 Task: nan
Action: Mouse moved to (405, 519)
Screenshot: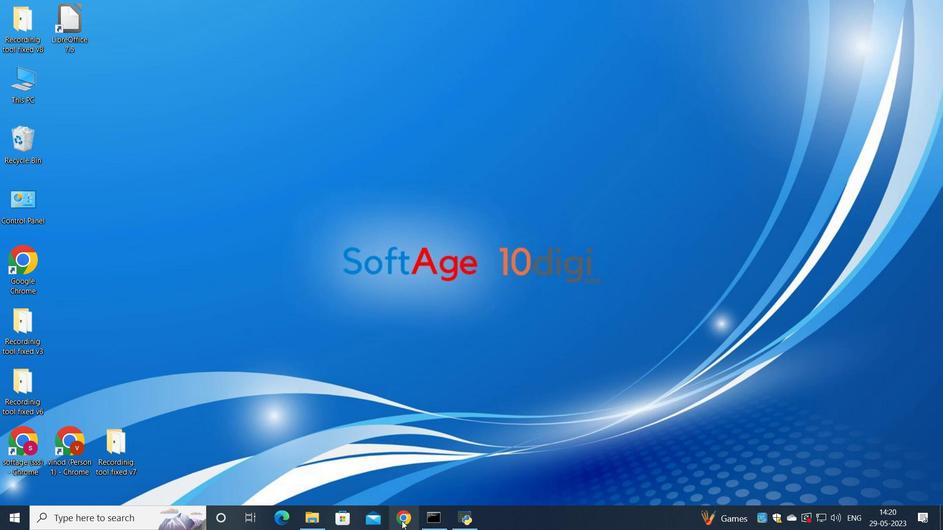 
Action: Mouse pressed left at (405, 519)
Screenshot: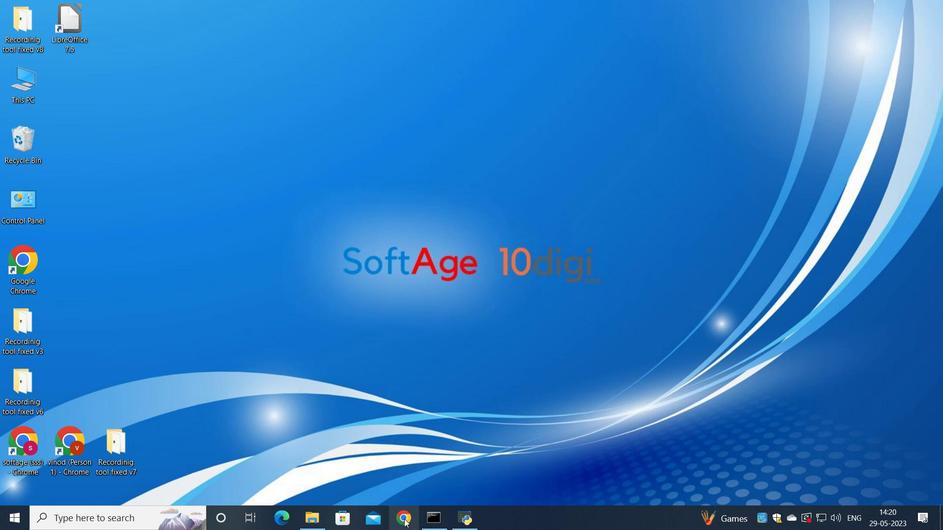 
Action: Mouse moved to (398, 321)
Screenshot: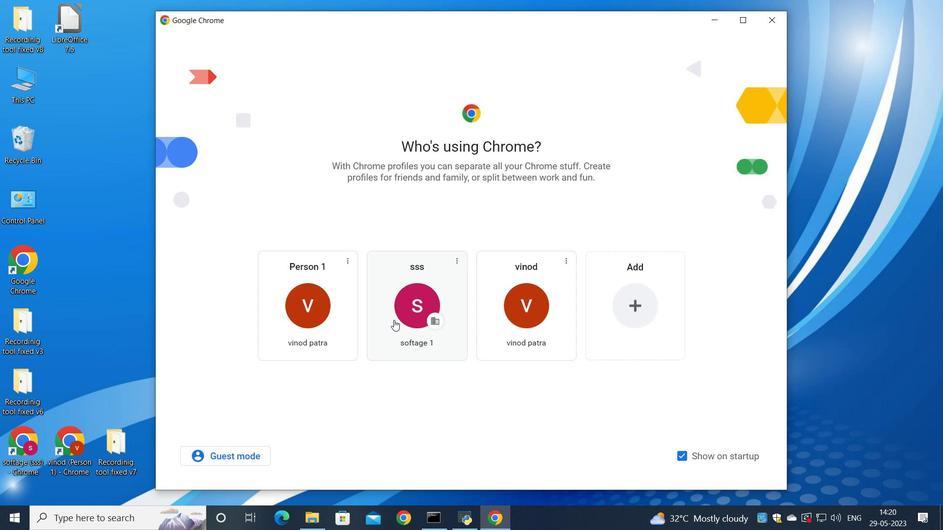 
Action: Mouse pressed left at (398, 321)
Screenshot: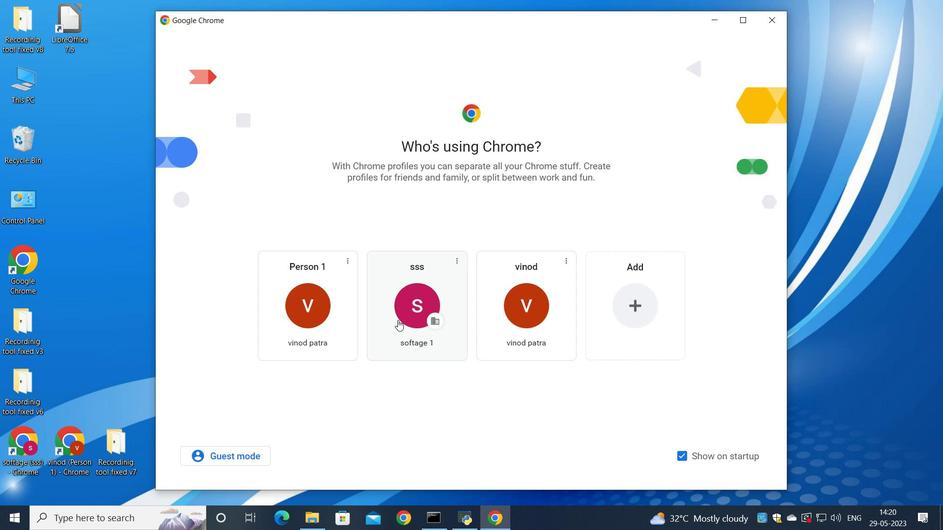 
Action: Mouse moved to (826, 66)
Screenshot: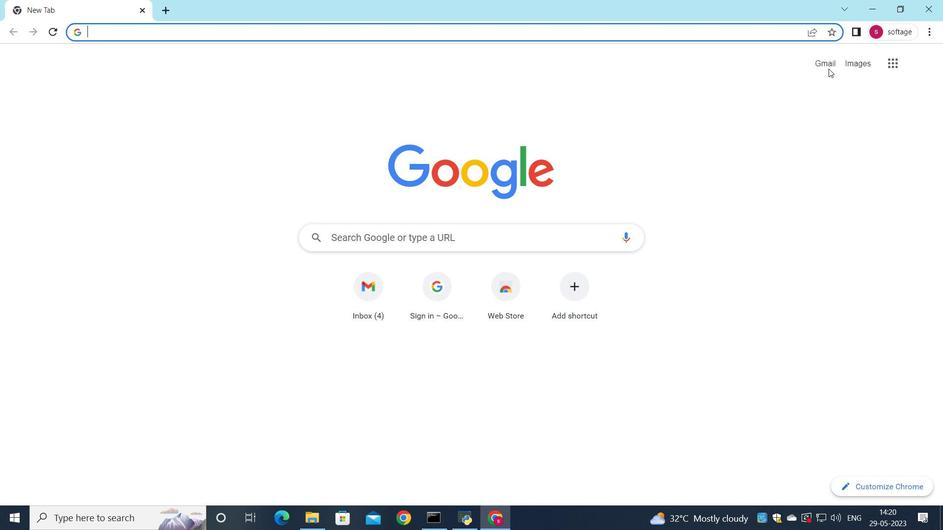 
Action: Mouse pressed left at (826, 66)
Screenshot: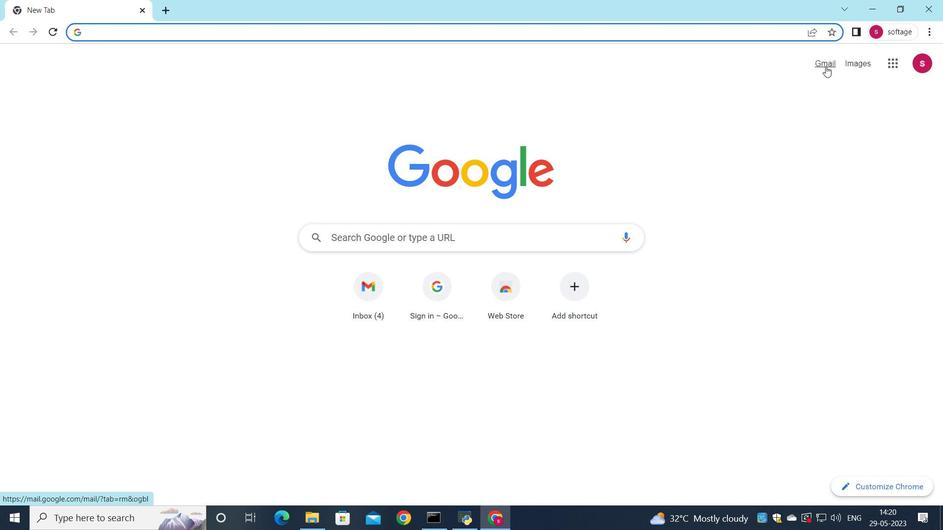 
Action: Mouse moved to (807, 84)
Screenshot: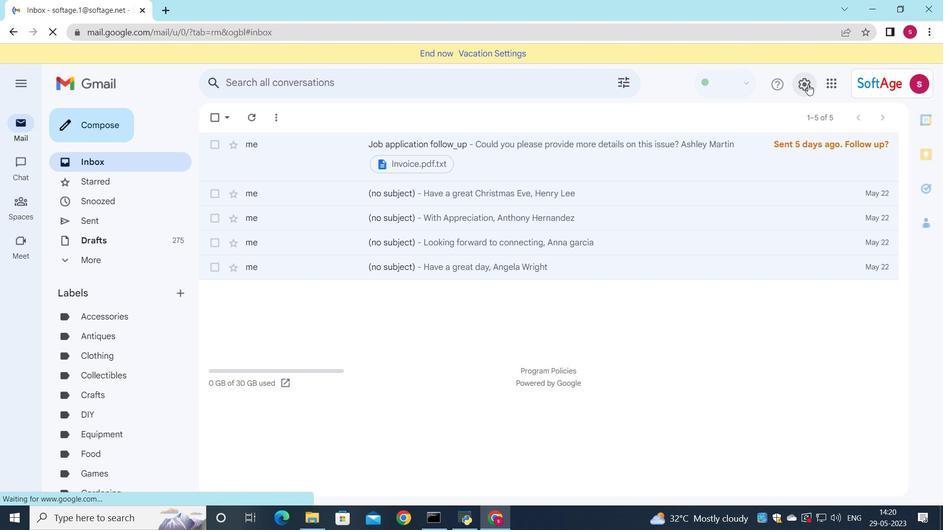 
Action: Mouse pressed left at (807, 84)
Screenshot: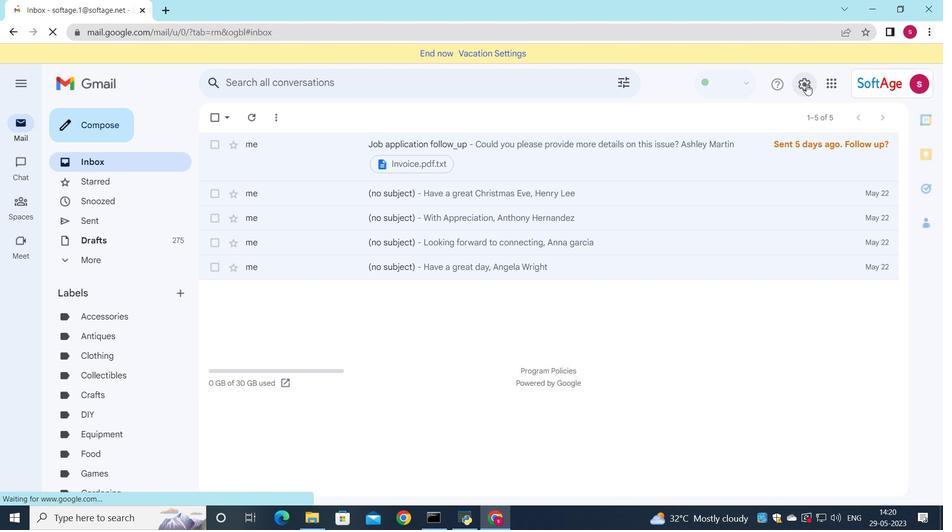 
Action: Mouse moved to (816, 144)
Screenshot: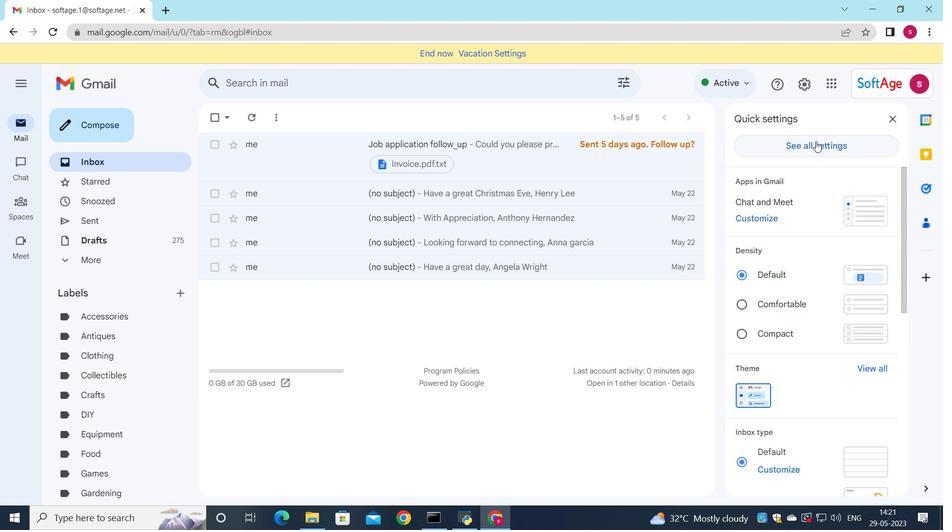 
Action: Mouse pressed left at (816, 144)
Screenshot: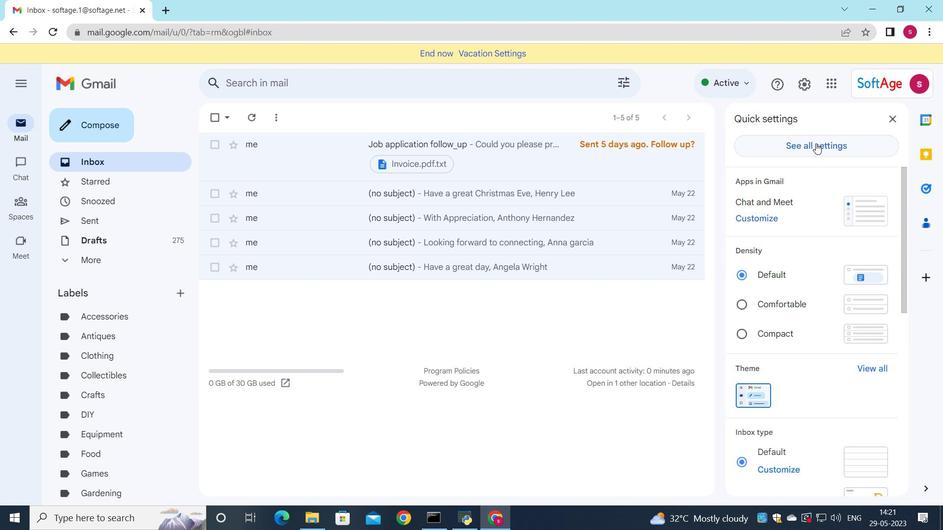 
Action: Mouse moved to (534, 228)
Screenshot: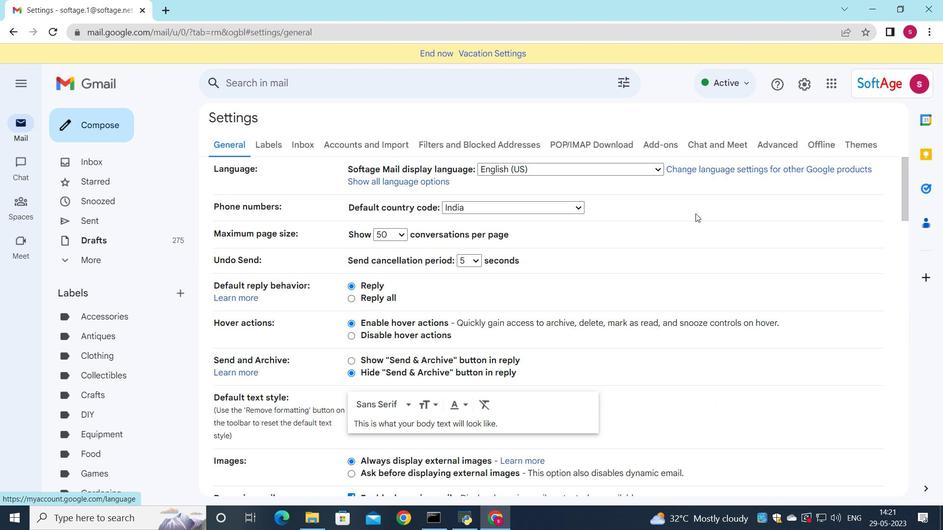 
Action: Mouse scrolled (534, 228) with delta (0, 0)
Screenshot: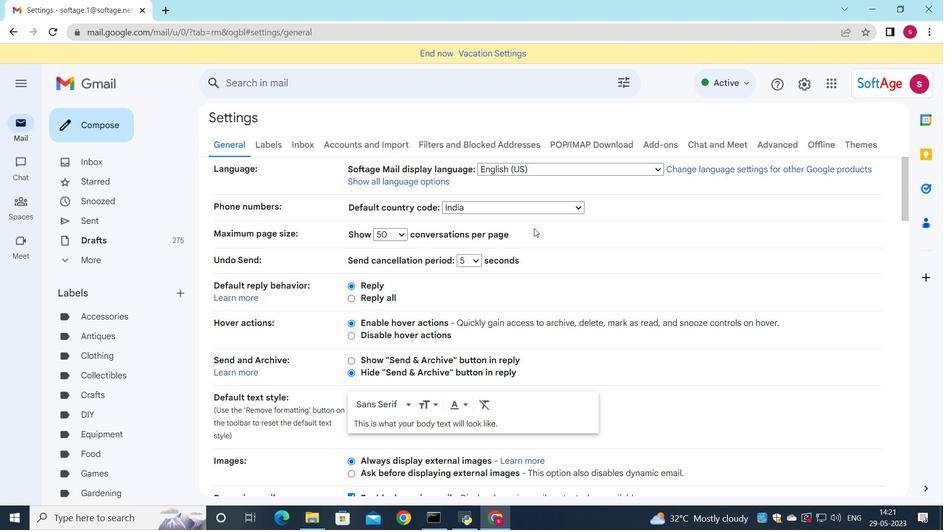 
Action: Mouse scrolled (534, 228) with delta (0, 0)
Screenshot: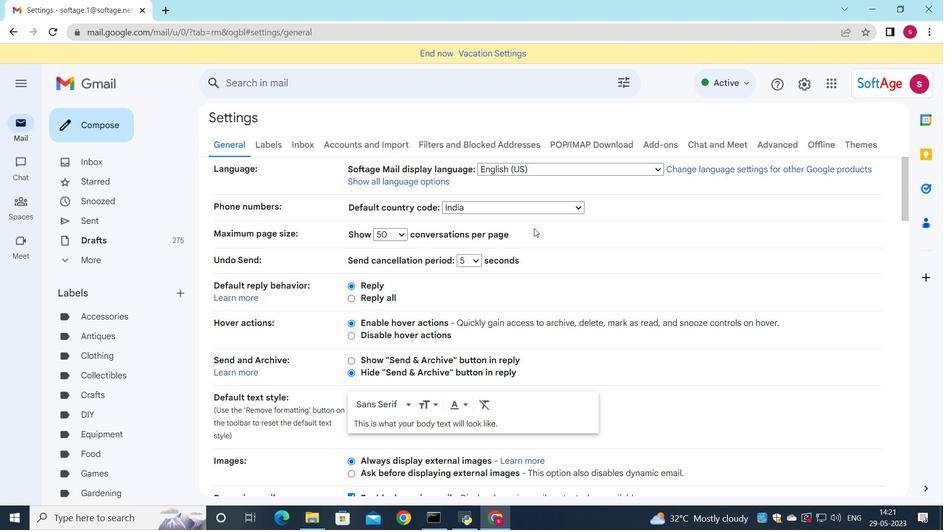 
Action: Mouse scrolled (534, 228) with delta (0, 0)
Screenshot: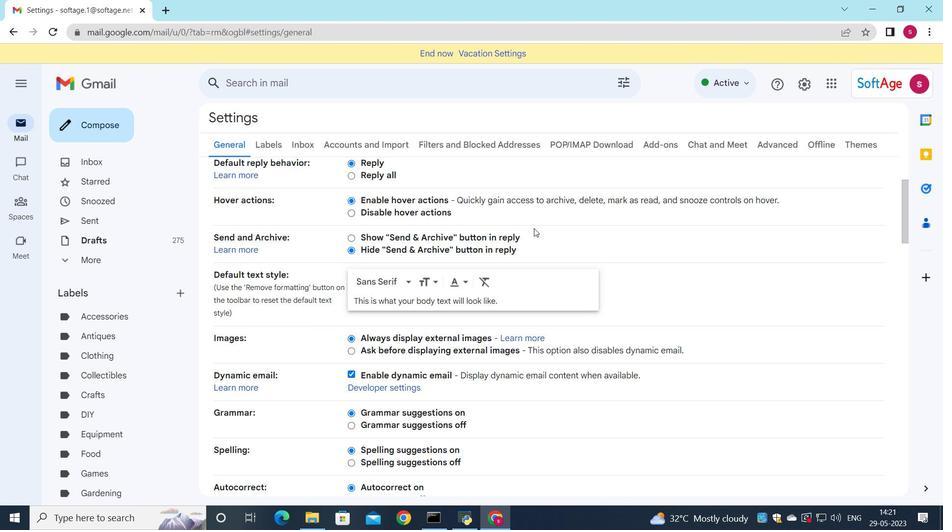 
Action: Mouse moved to (499, 275)
Screenshot: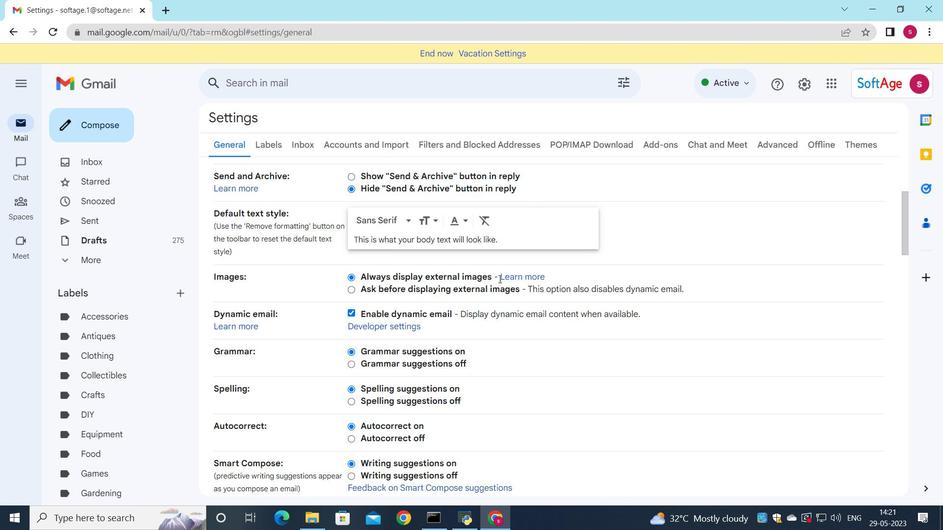 
Action: Mouse scrolled (499, 275) with delta (0, 0)
Screenshot: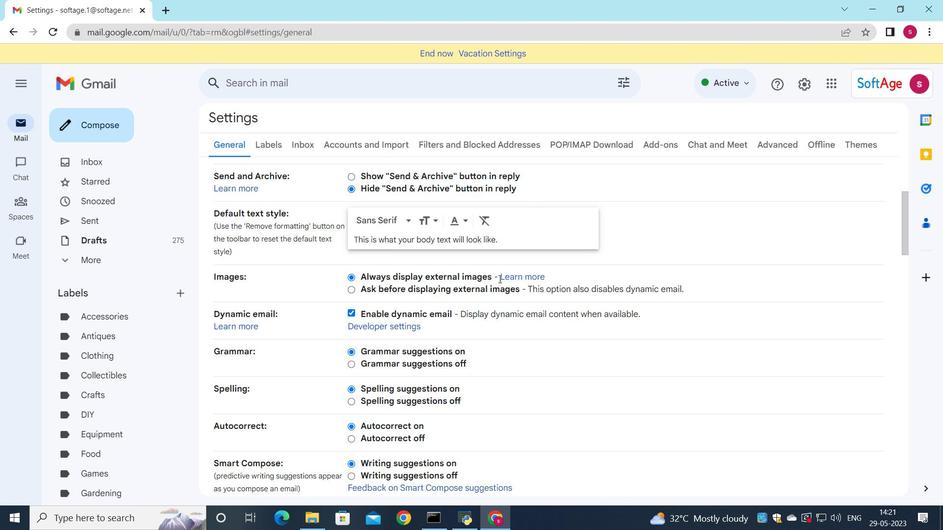 
Action: Mouse scrolled (499, 275) with delta (0, 0)
Screenshot: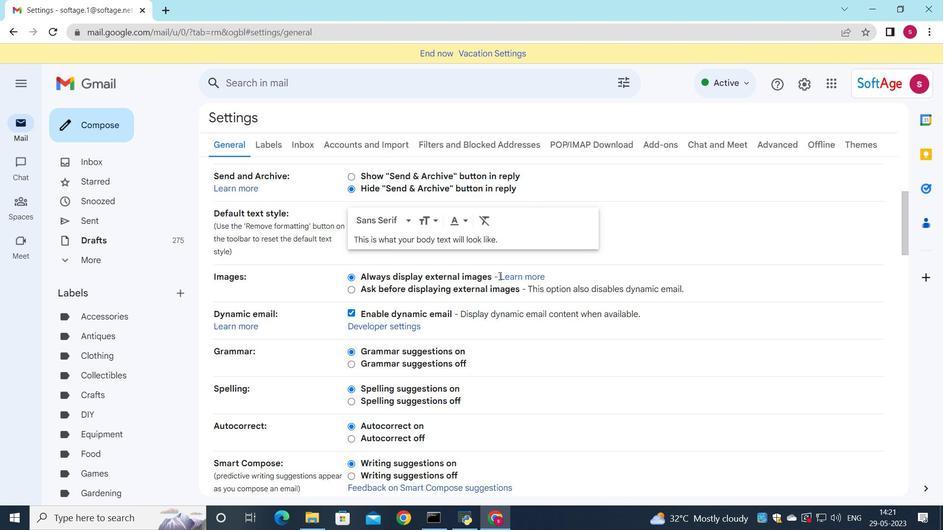 
Action: Mouse scrolled (499, 275) with delta (0, 0)
Screenshot: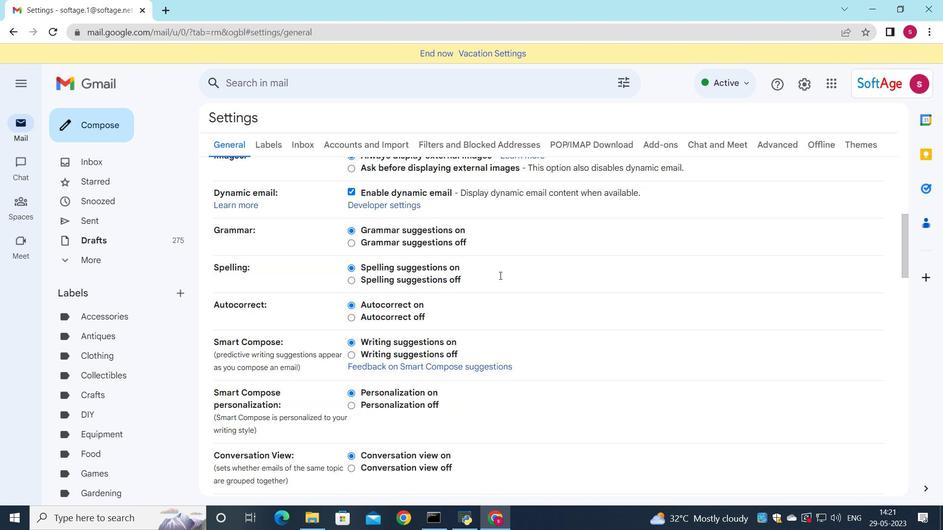 
Action: Mouse moved to (517, 304)
Screenshot: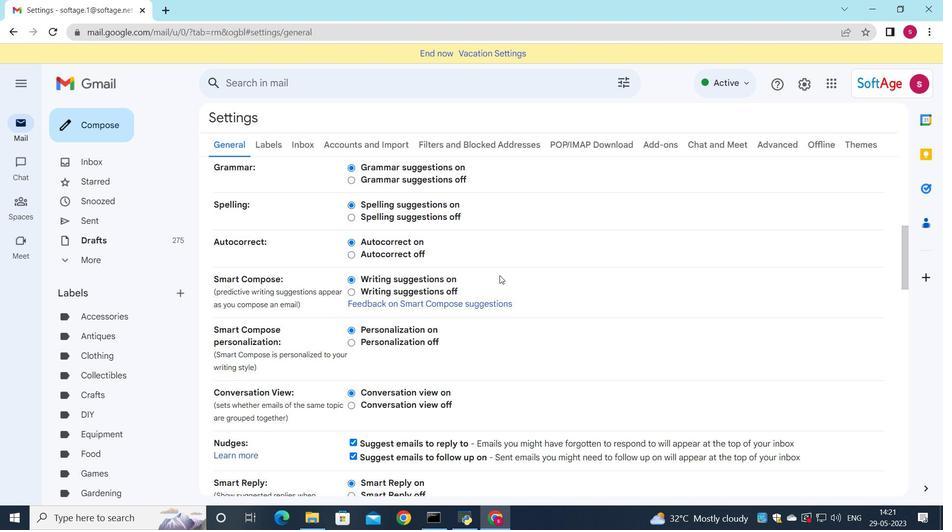 
Action: Mouse scrolled (499, 275) with delta (0, 0)
Screenshot: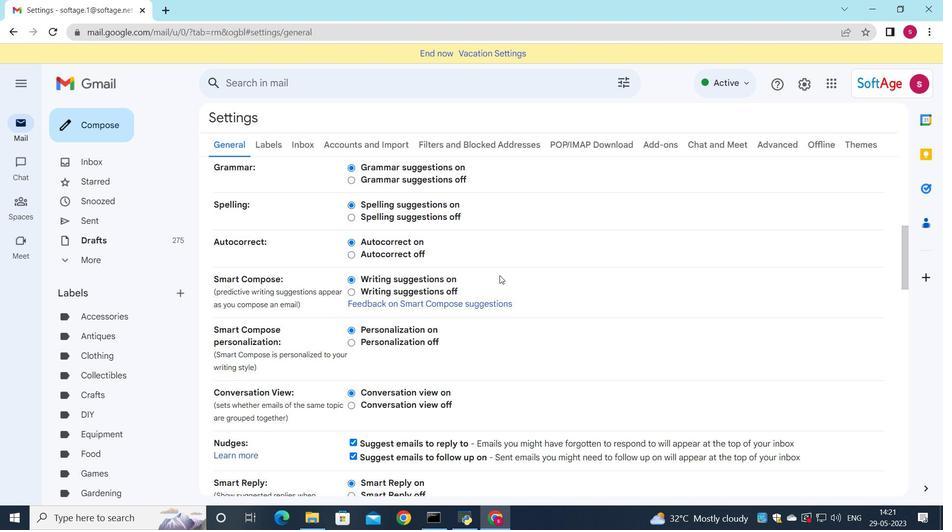
Action: Mouse moved to (517, 306)
Screenshot: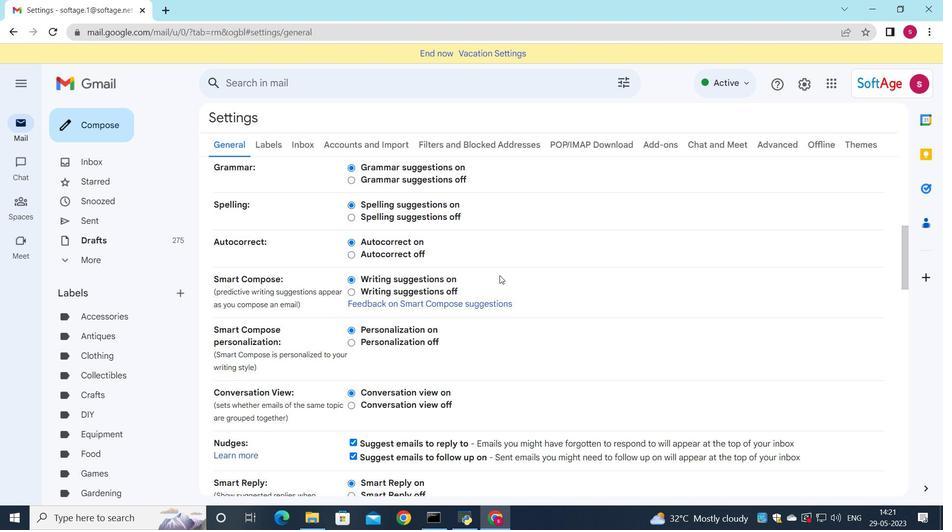 
Action: Mouse scrolled (517, 303) with delta (0, 0)
Screenshot: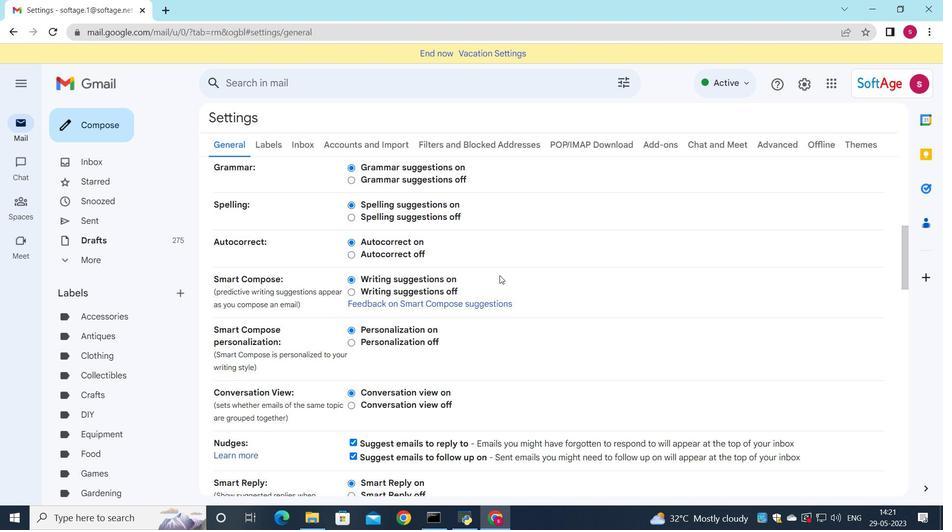
Action: Mouse moved to (517, 306)
Screenshot: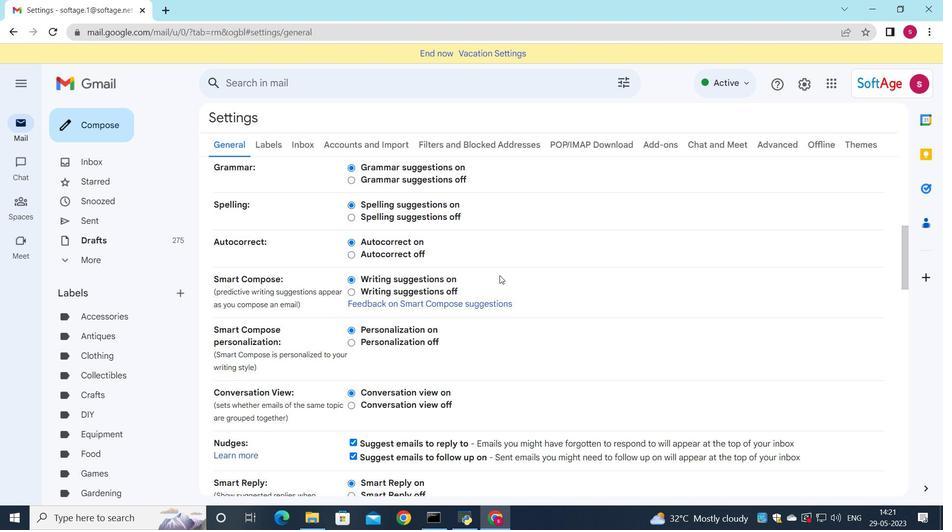 
Action: Mouse scrolled (517, 303) with delta (0, 0)
Screenshot: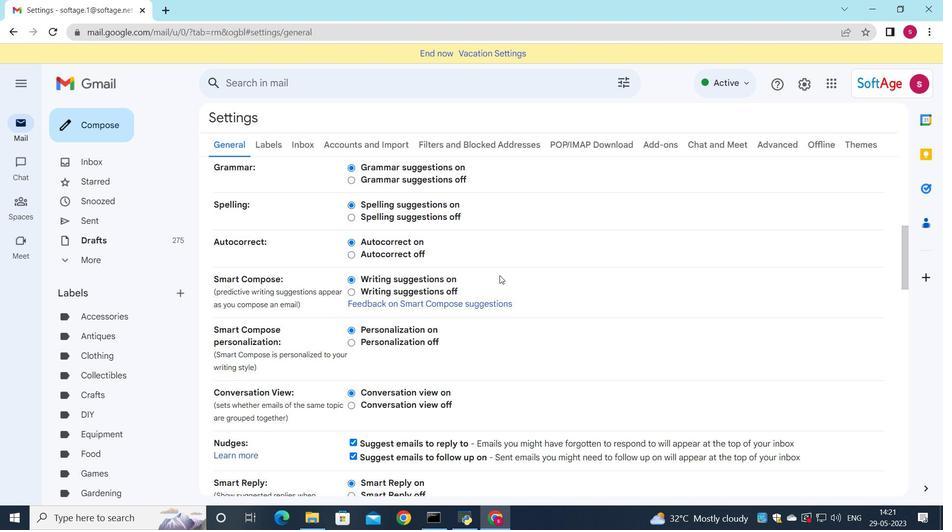 
Action: Mouse moved to (517, 308)
Screenshot: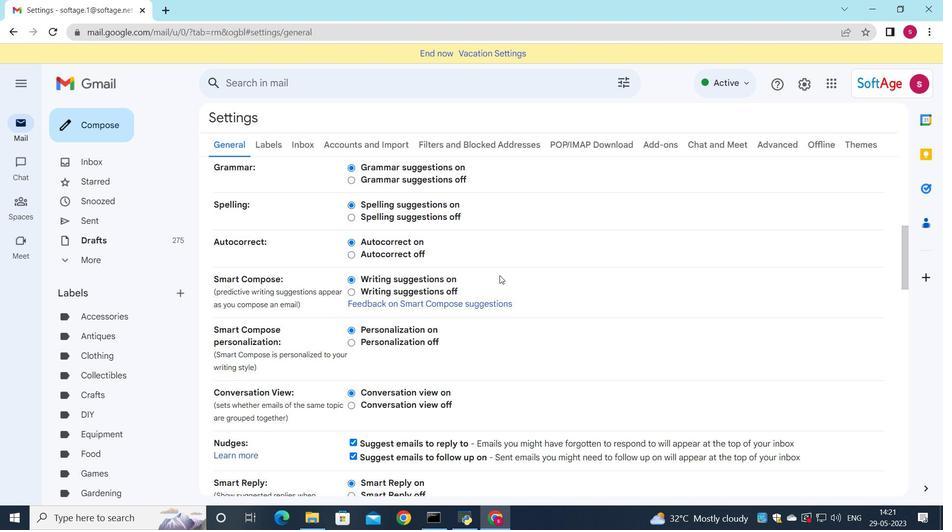 
Action: Mouse scrolled (517, 306) with delta (0, 0)
Screenshot: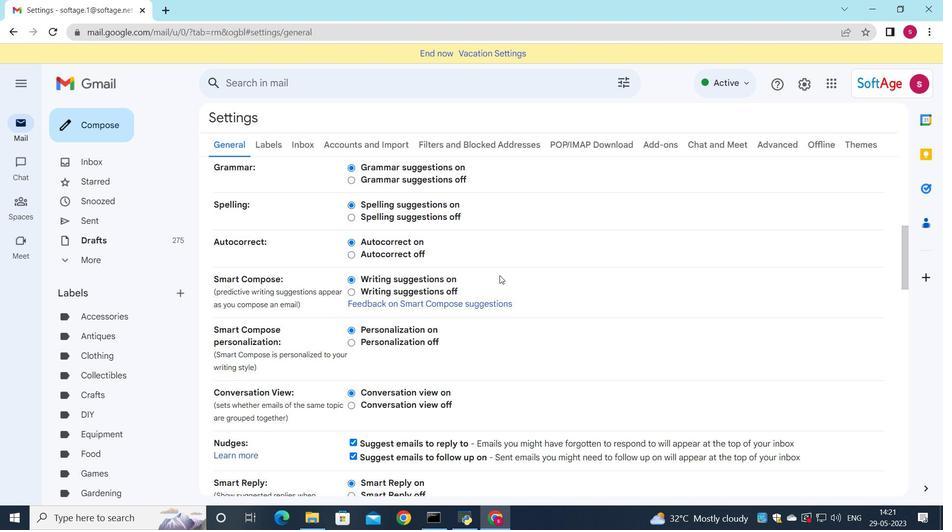 
Action: Mouse moved to (517, 317)
Screenshot: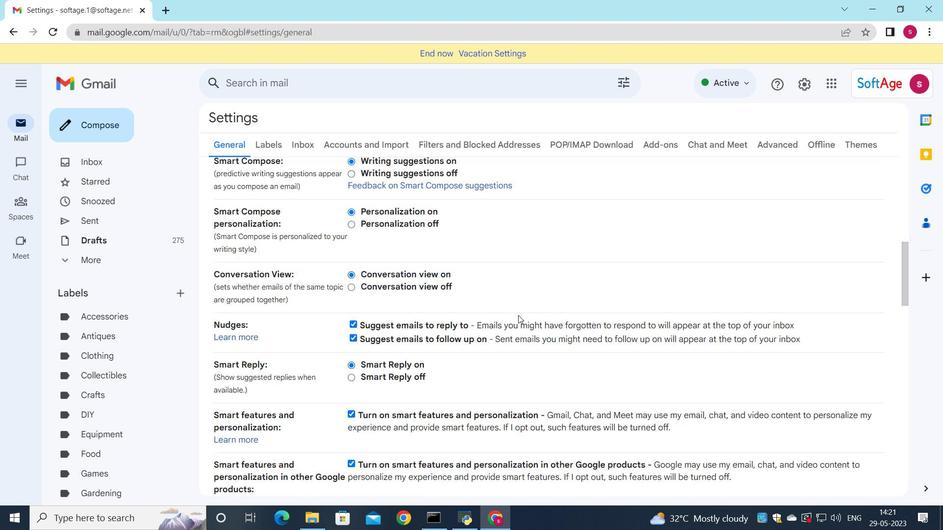 
Action: Mouse scrolled (517, 316) with delta (0, 0)
Screenshot: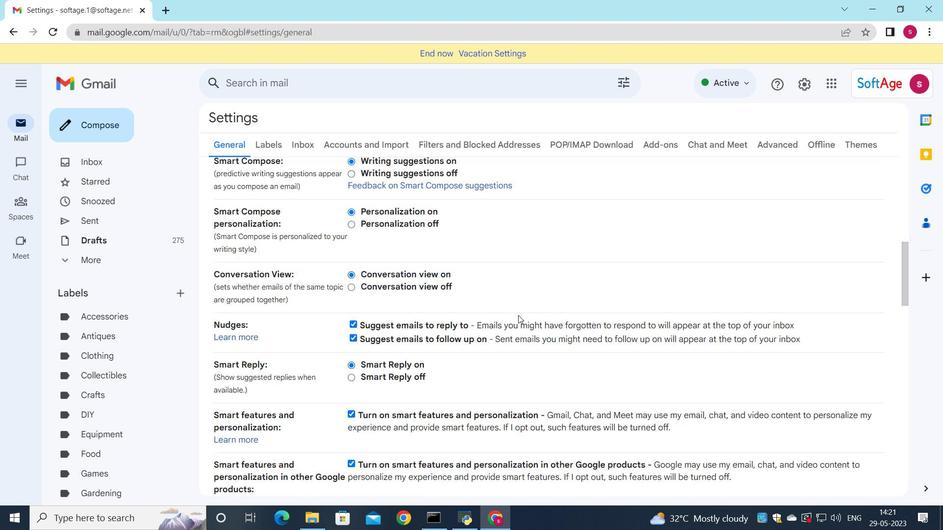 
Action: Mouse moved to (516, 318)
Screenshot: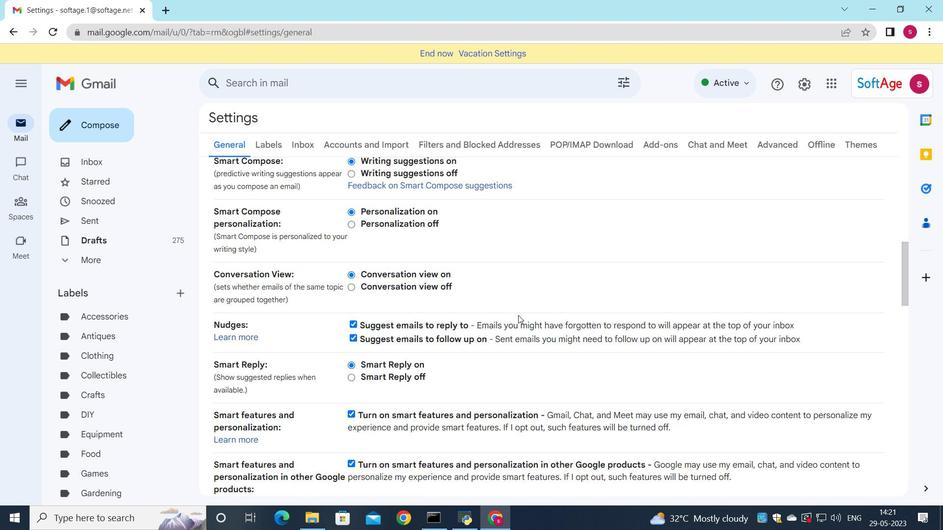 
Action: Mouse scrolled (516, 317) with delta (0, 0)
Screenshot: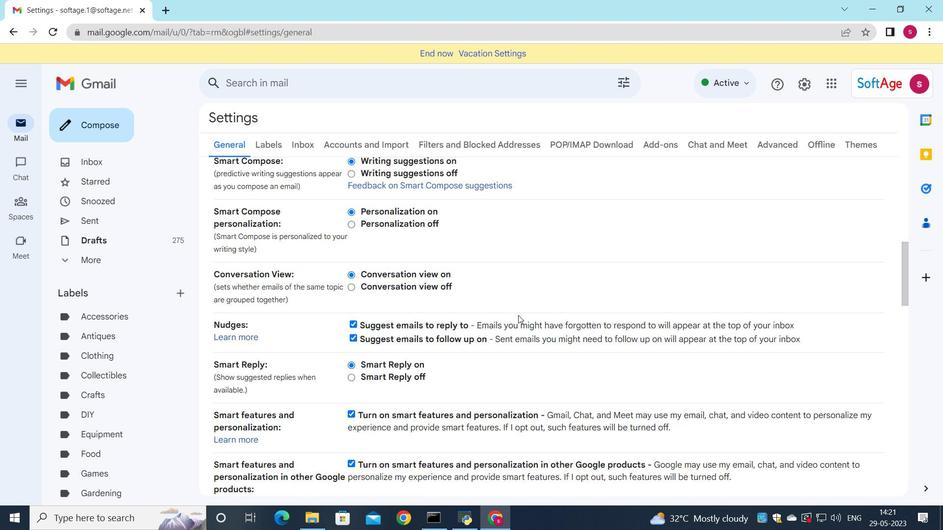 
Action: Mouse moved to (516, 319)
Screenshot: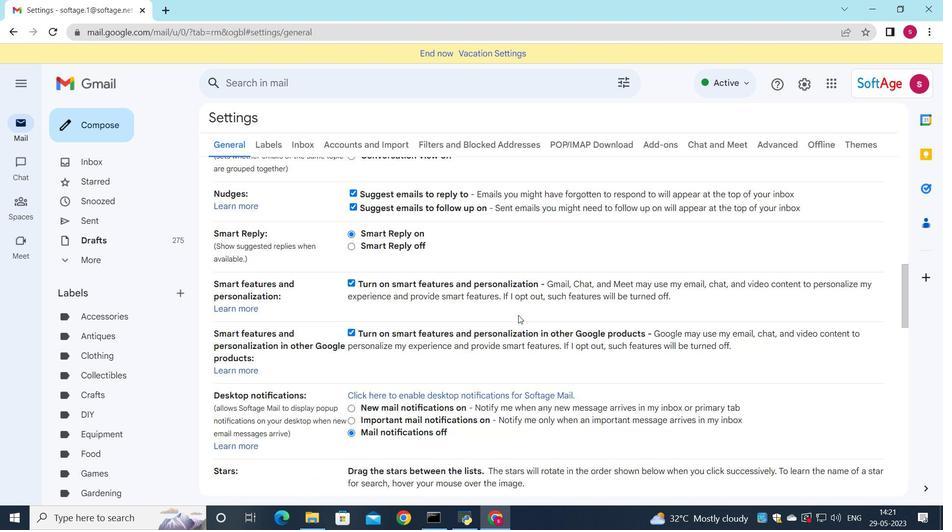 
Action: Mouse scrolled (516, 318) with delta (0, 0)
Screenshot: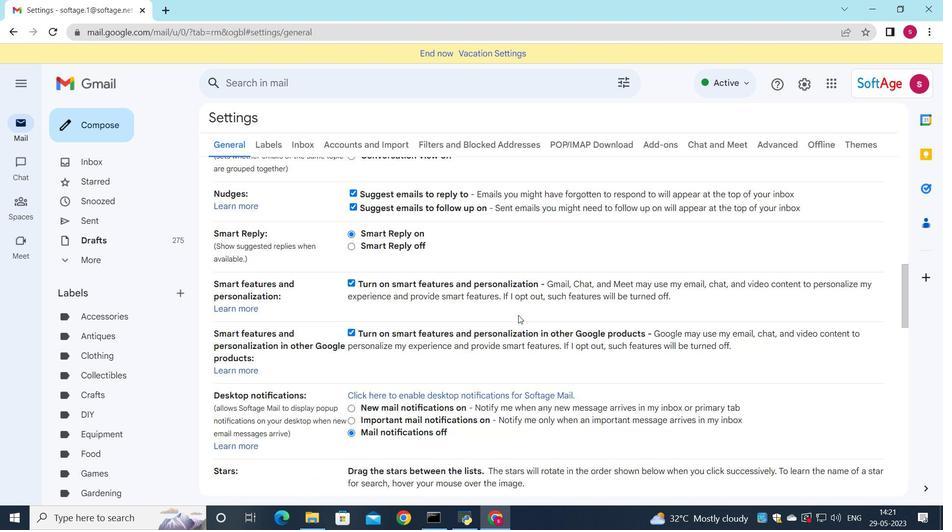 
Action: Mouse moved to (515, 322)
Screenshot: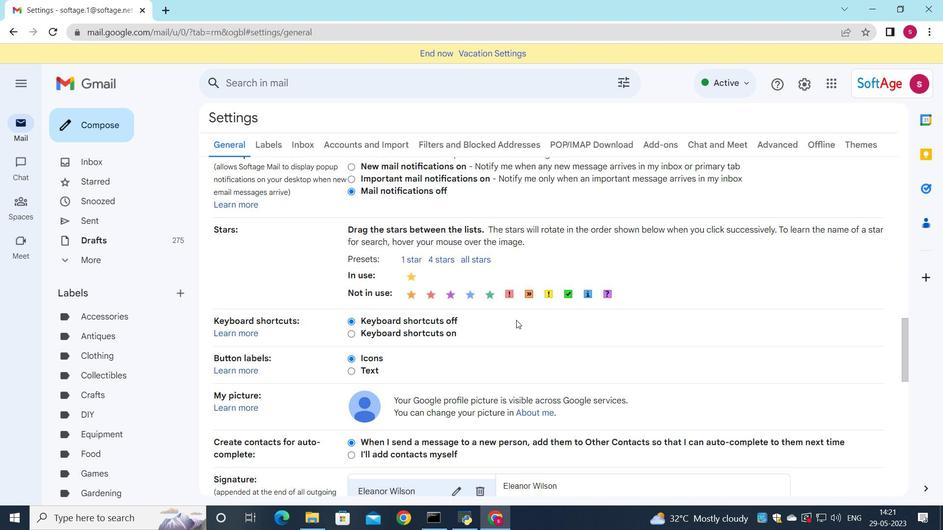 
Action: Mouse scrolled (515, 322) with delta (0, 0)
Screenshot: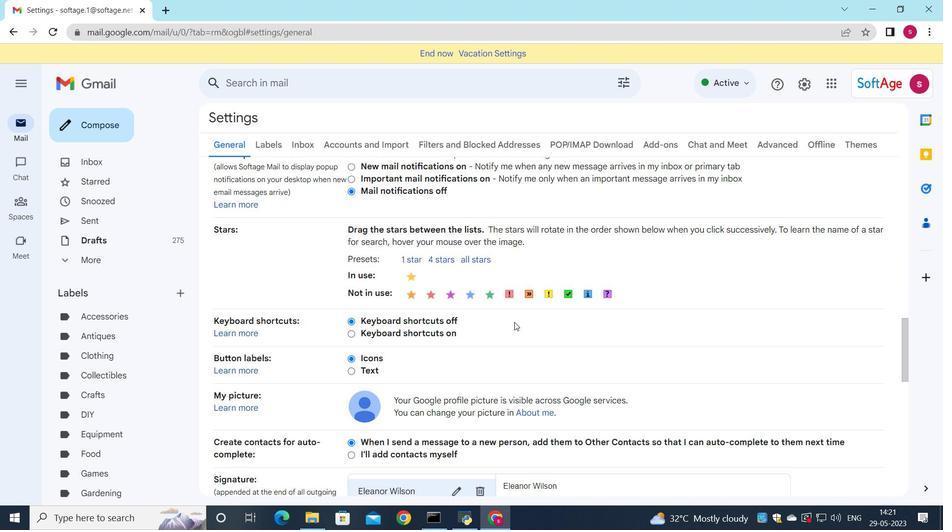 
Action: Mouse scrolled (515, 322) with delta (0, 0)
Screenshot: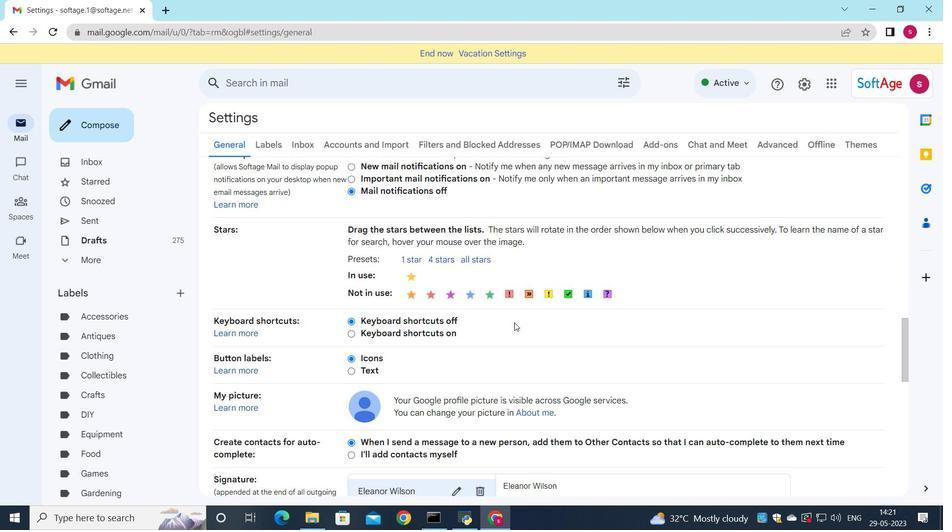 
Action: Mouse moved to (515, 323)
Screenshot: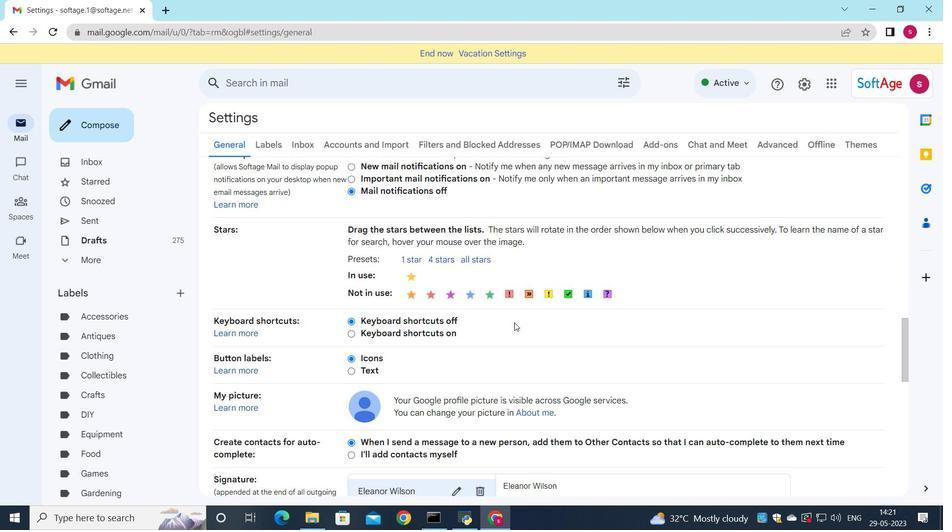 
Action: Mouse scrolled (515, 322) with delta (0, 0)
Screenshot: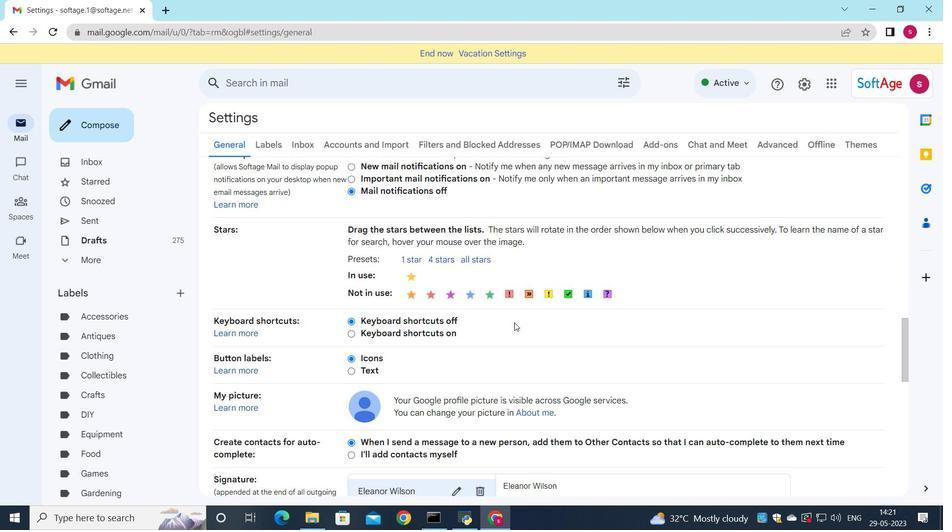 
Action: Mouse moved to (481, 309)
Screenshot: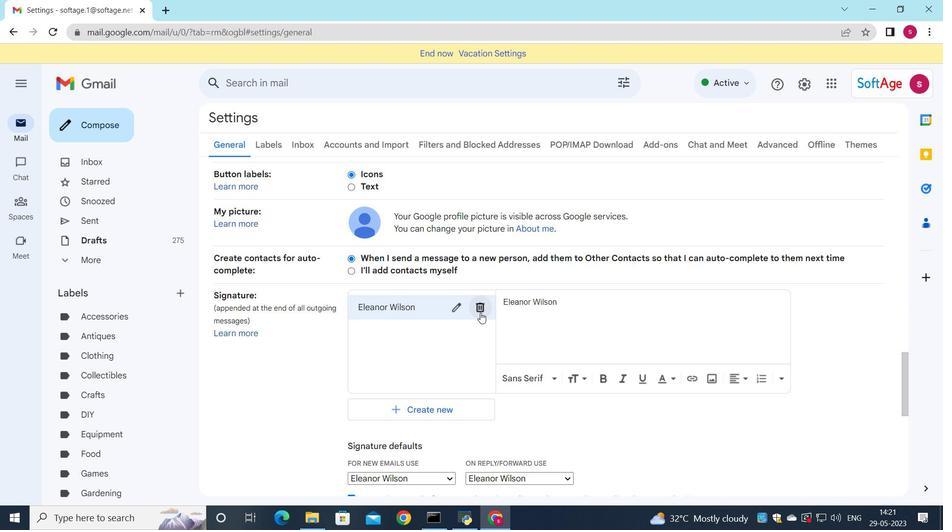 
Action: Mouse pressed left at (481, 309)
Screenshot: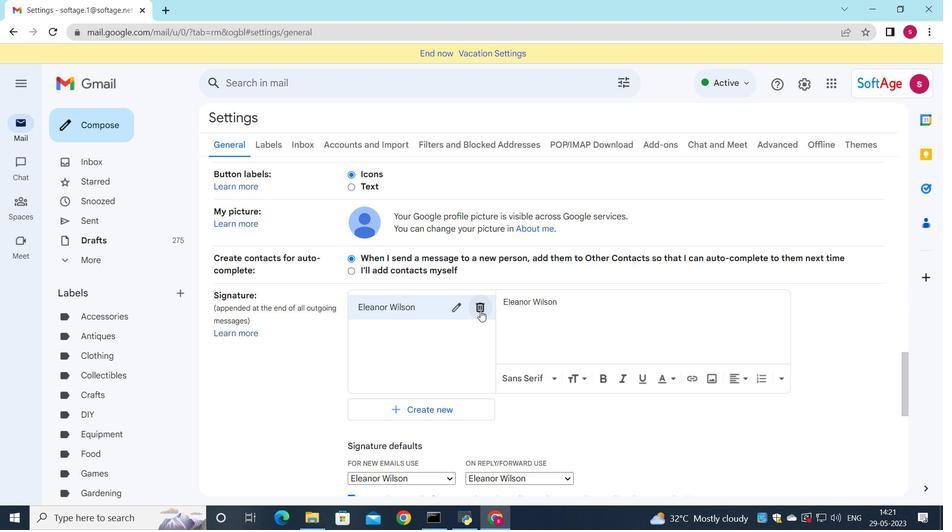 
Action: Mouse moved to (585, 308)
Screenshot: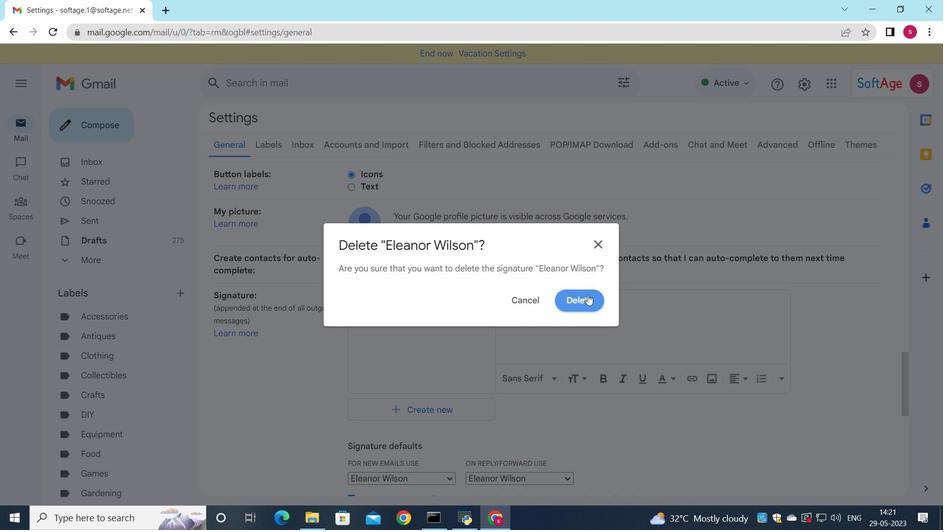 
Action: Mouse pressed left at (585, 308)
Screenshot: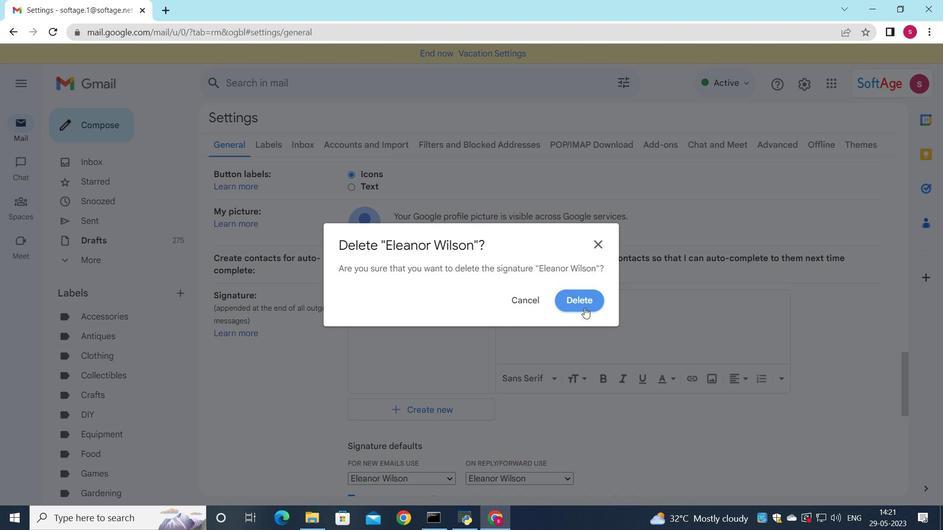 
Action: Mouse moved to (396, 315)
Screenshot: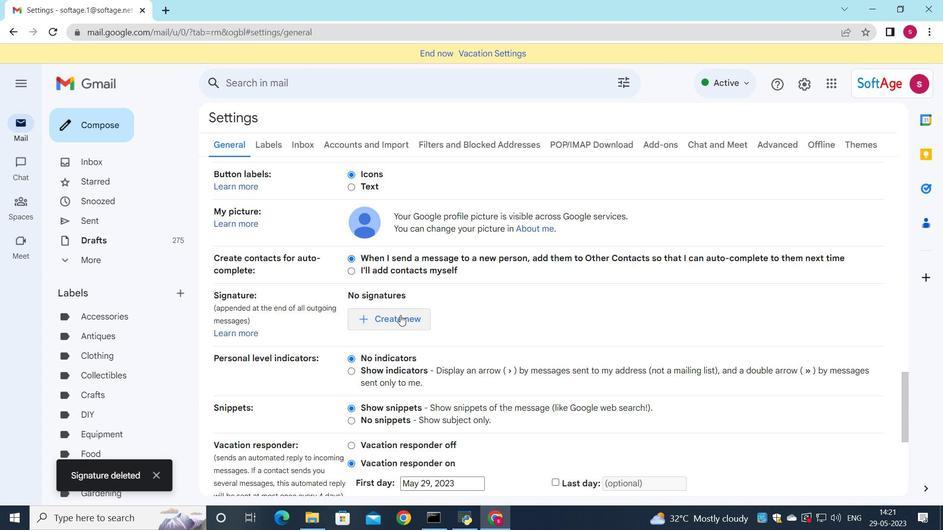 
Action: Mouse pressed left at (396, 315)
Screenshot: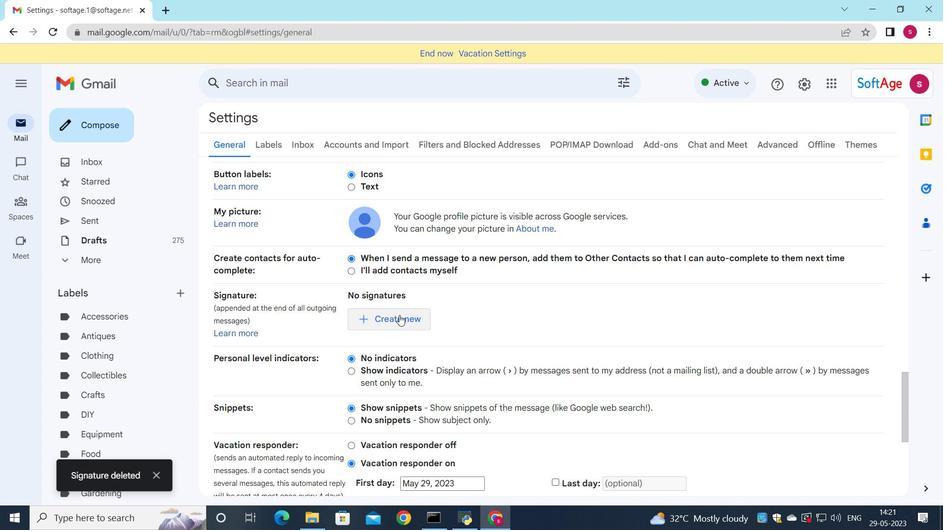 
Action: Mouse moved to (746, 377)
Screenshot: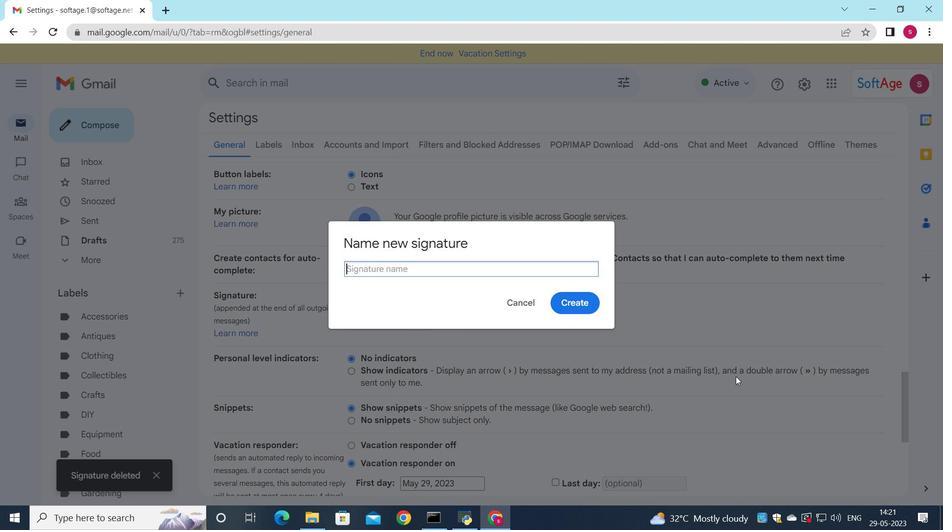 
Action: Key pressed <Key.shift>Elijah<Key.space><Key.shift>Davis
Screenshot: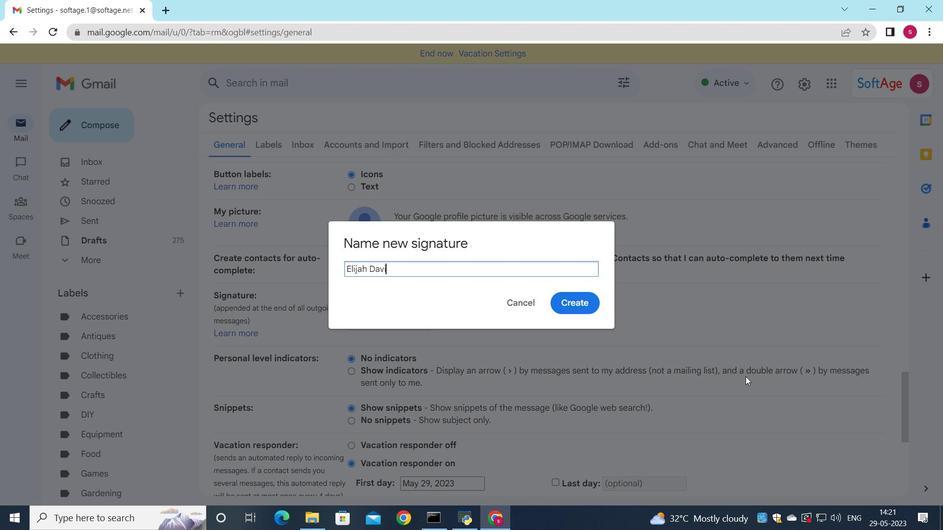 
Action: Mouse moved to (570, 305)
Screenshot: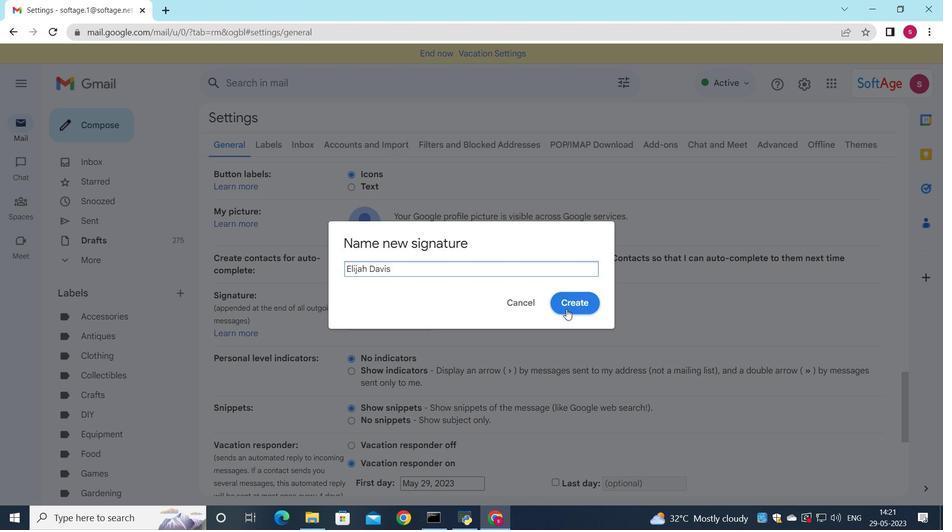 
Action: Mouse pressed left at (570, 305)
Screenshot: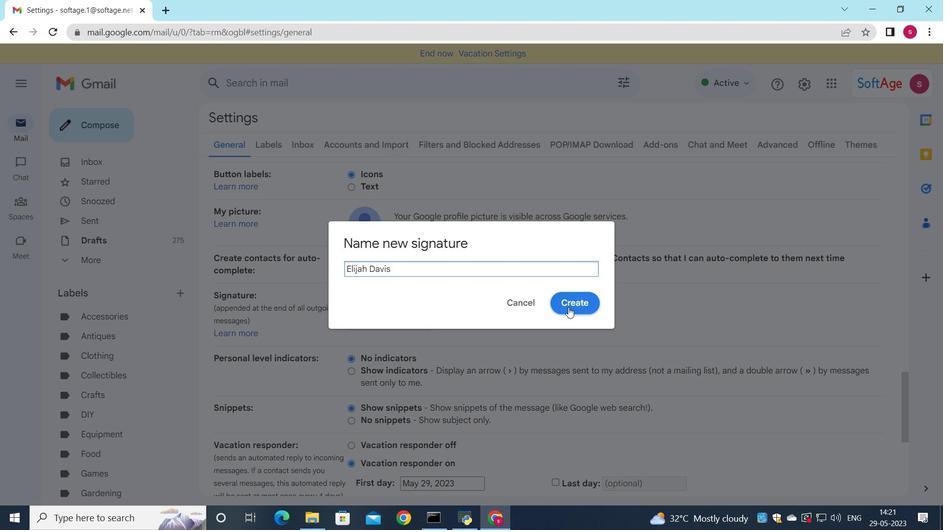 
Action: Mouse moved to (580, 330)
Screenshot: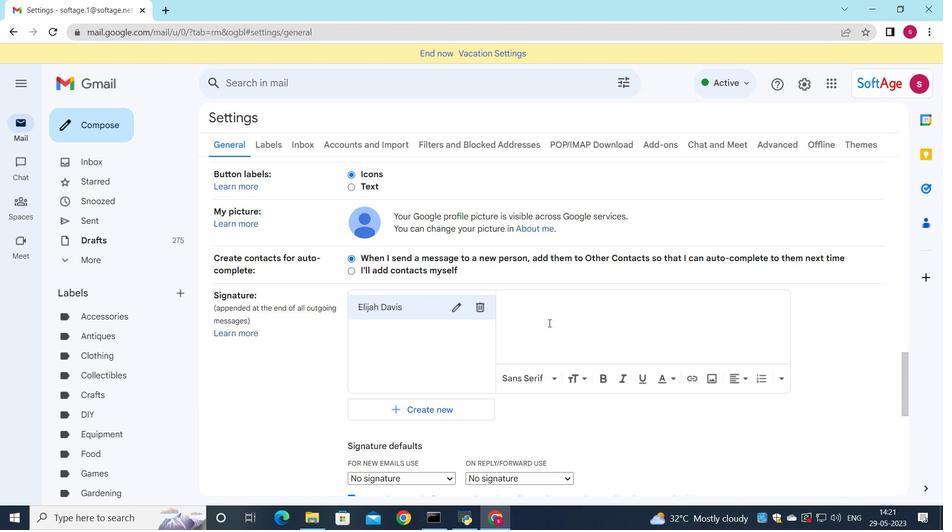 
Action: Mouse pressed left at (580, 330)
Screenshot: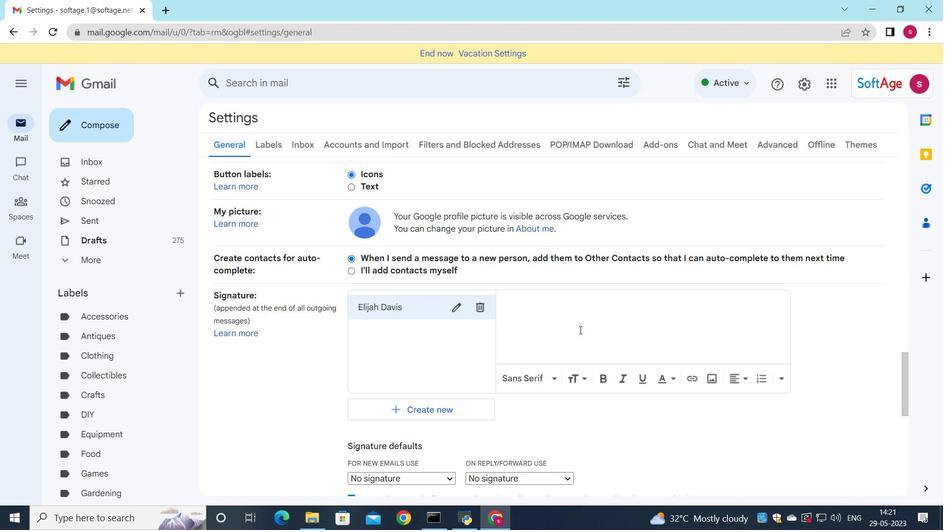 
Action: Key pressed <Key.shift>Elijah<Key.space><Key.shift>Davis
Screenshot: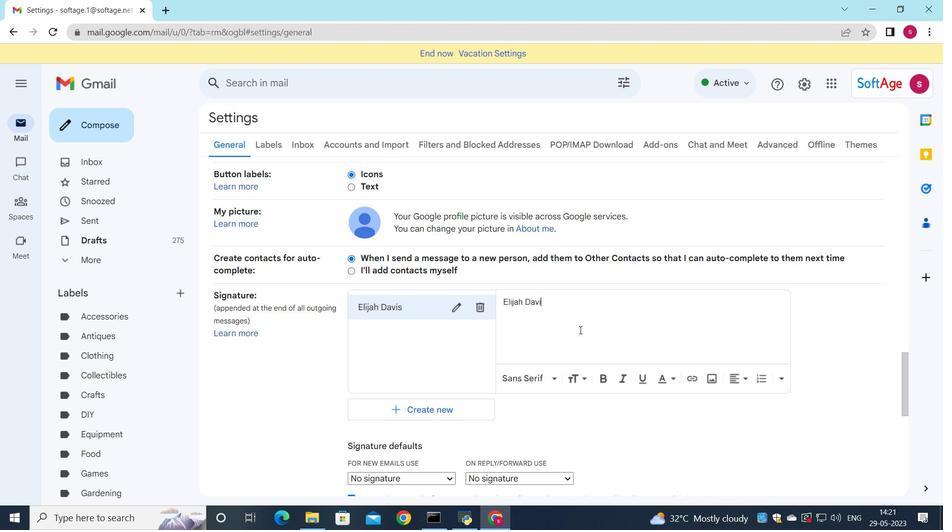 
Action: Mouse moved to (528, 328)
Screenshot: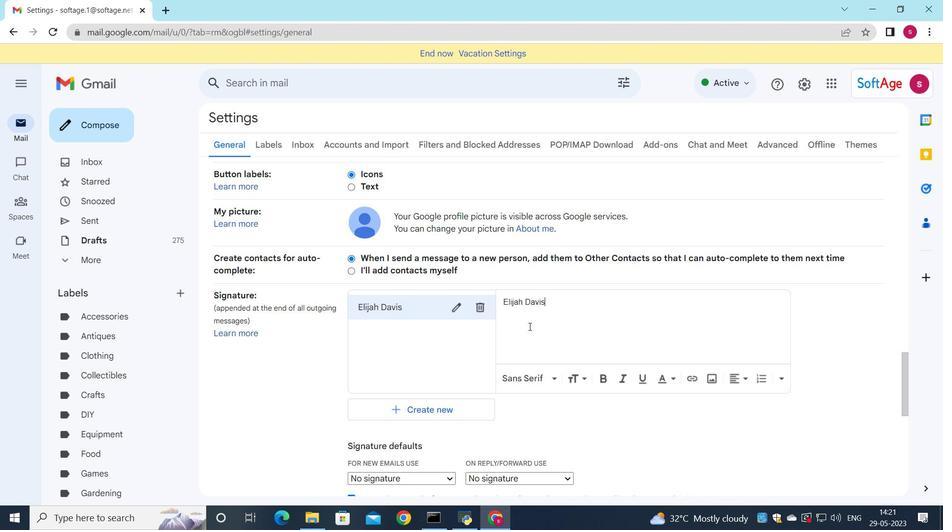 
Action: Mouse scrolled (528, 327) with delta (0, 0)
Screenshot: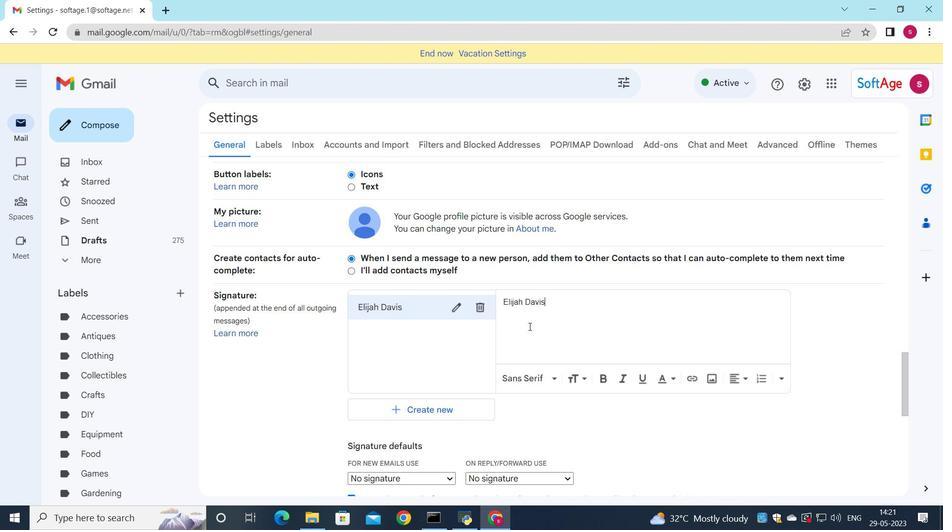 
Action: Mouse scrolled (528, 327) with delta (0, 0)
Screenshot: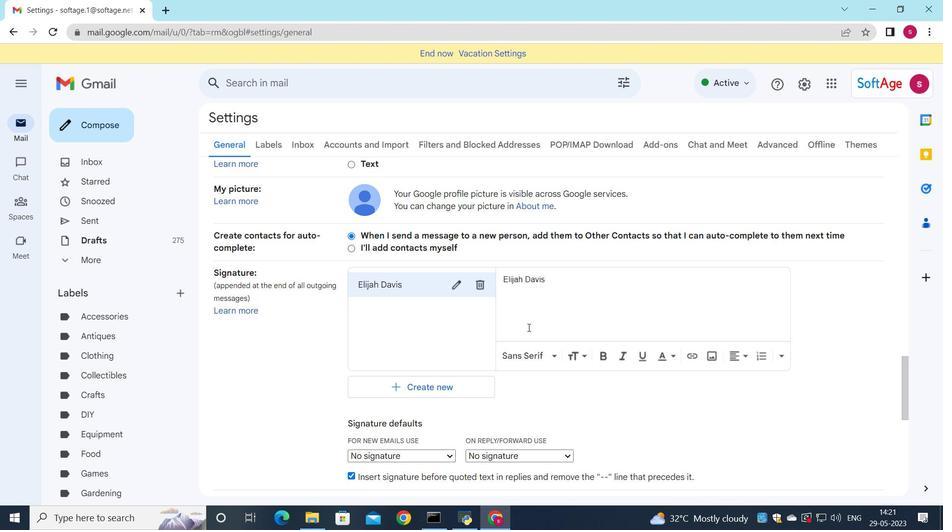 
Action: Mouse moved to (434, 290)
Screenshot: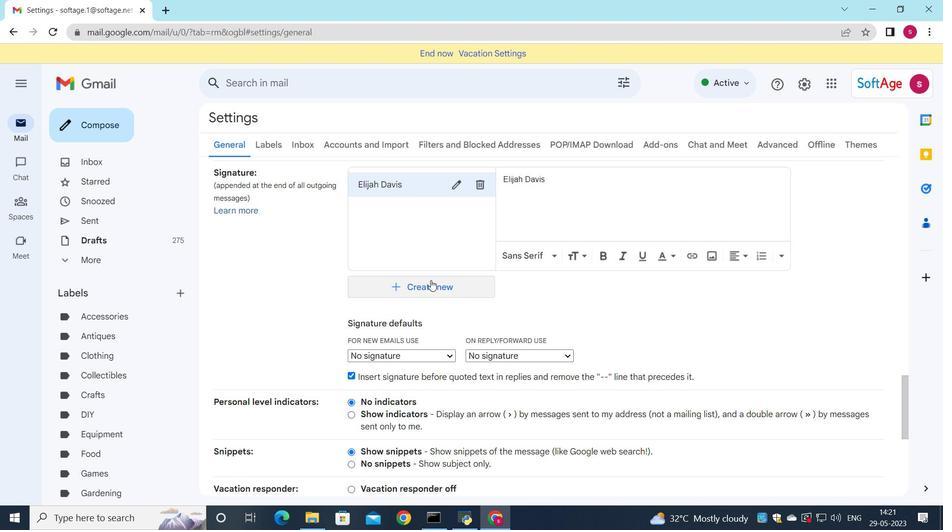
Action: Mouse scrolled (434, 289) with delta (0, 0)
Screenshot: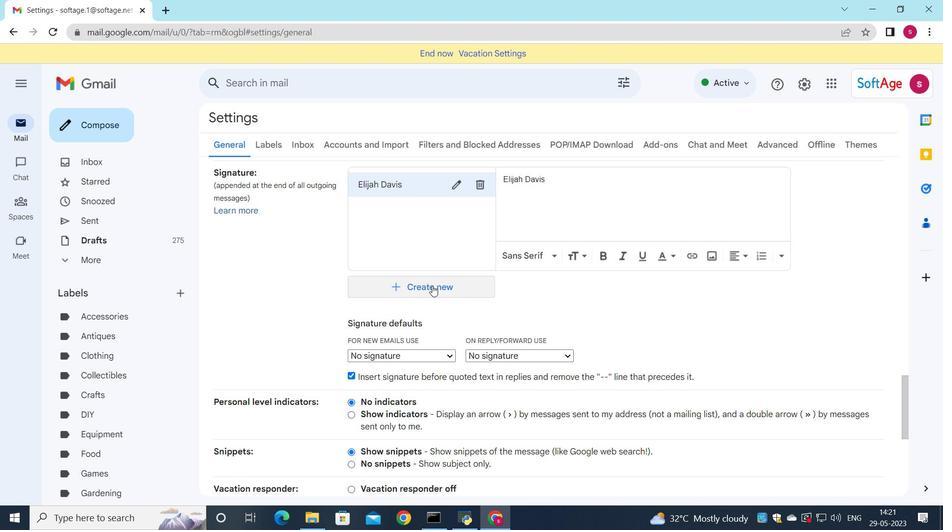 
Action: Mouse moved to (453, 291)
Screenshot: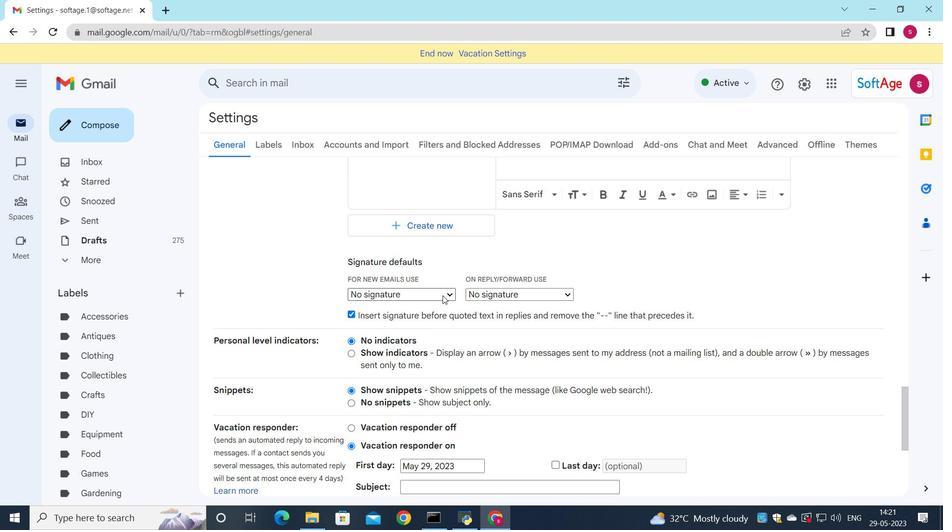 
Action: Mouse pressed left at (453, 291)
Screenshot: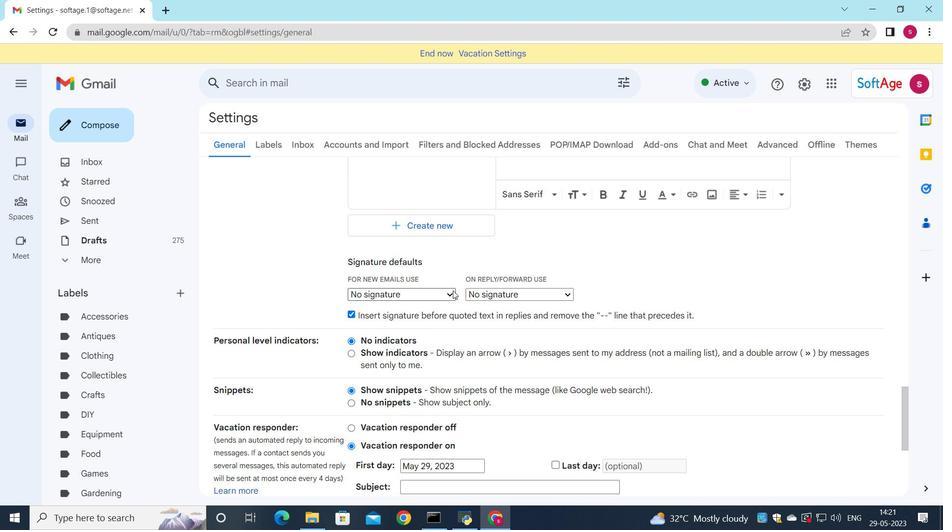 
Action: Mouse moved to (415, 319)
Screenshot: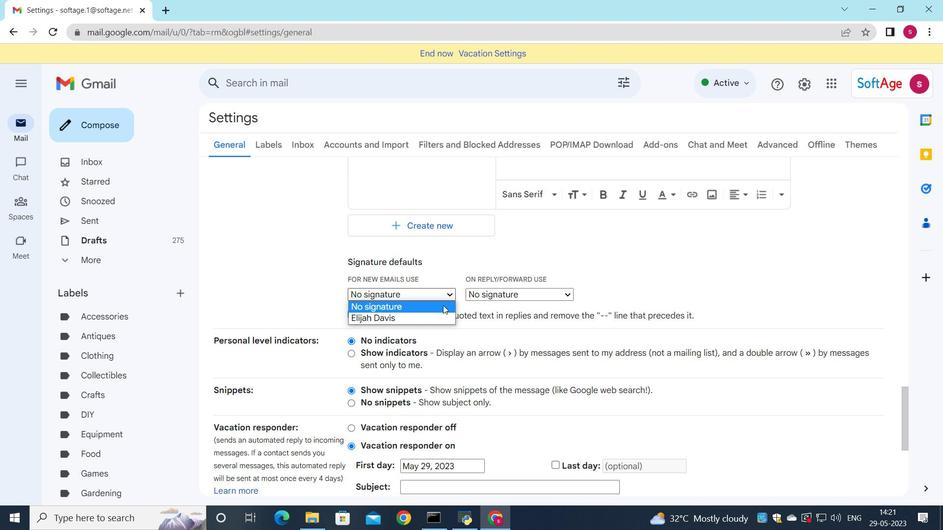 
Action: Mouse pressed left at (415, 319)
Screenshot: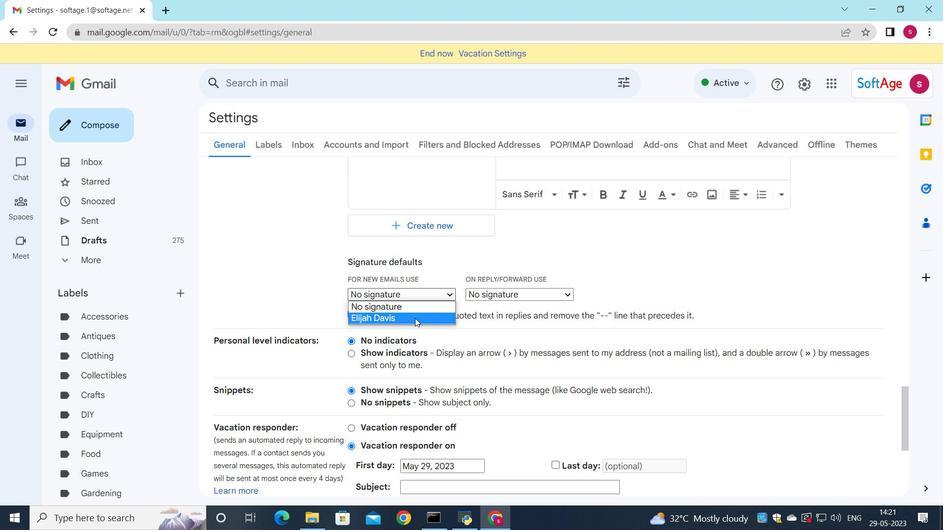 
Action: Mouse moved to (540, 293)
Screenshot: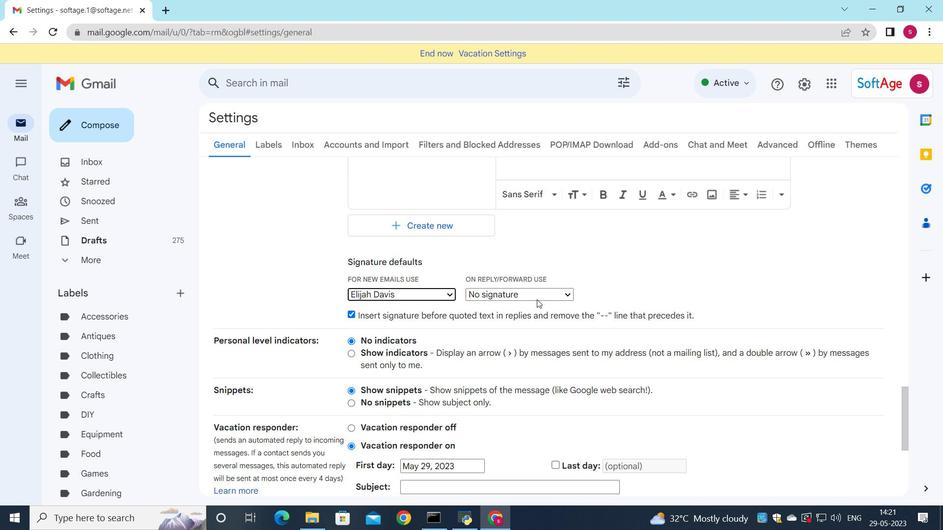
Action: Mouse pressed left at (540, 293)
Screenshot: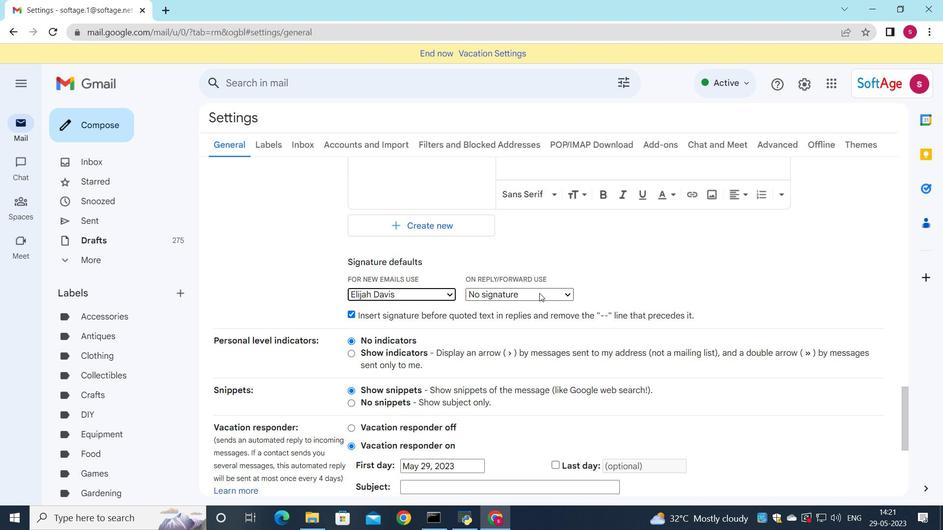 
Action: Mouse moved to (533, 315)
Screenshot: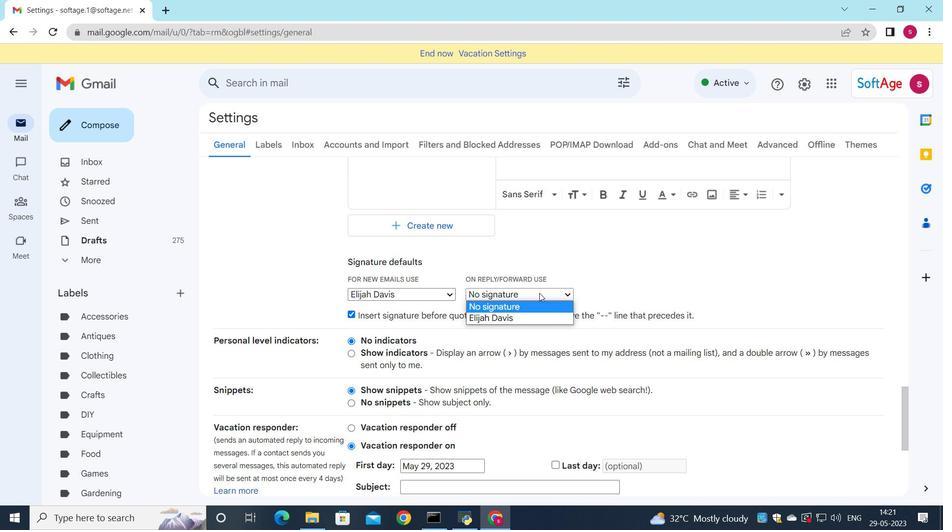 
Action: Mouse pressed left at (533, 315)
Screenshot: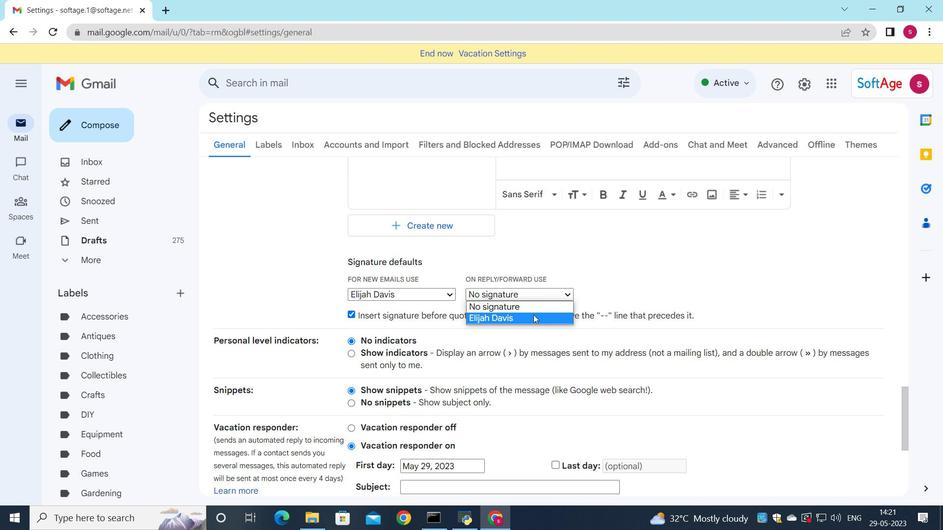 
Action: Mouse moved to (533, 313)
Screenshot: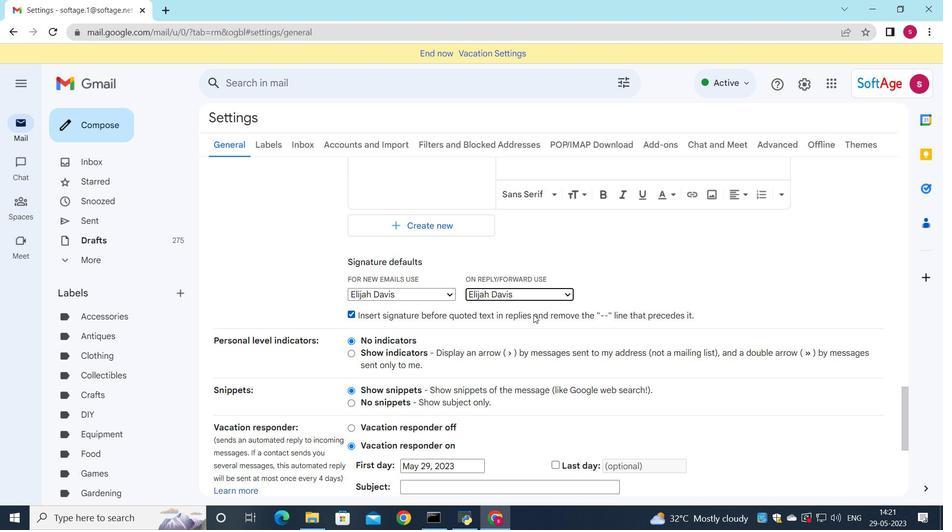 
Action: Mouse scrolled (533, 312) with delta (0, 0)
Screenshot: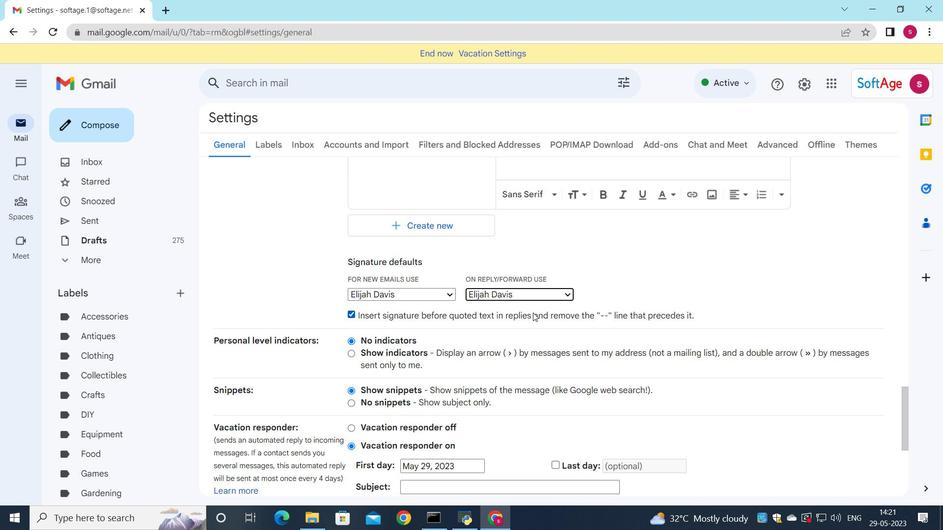 
Action: Mouse scrolled (533, 312) with delta (0, 0)
Screenshot: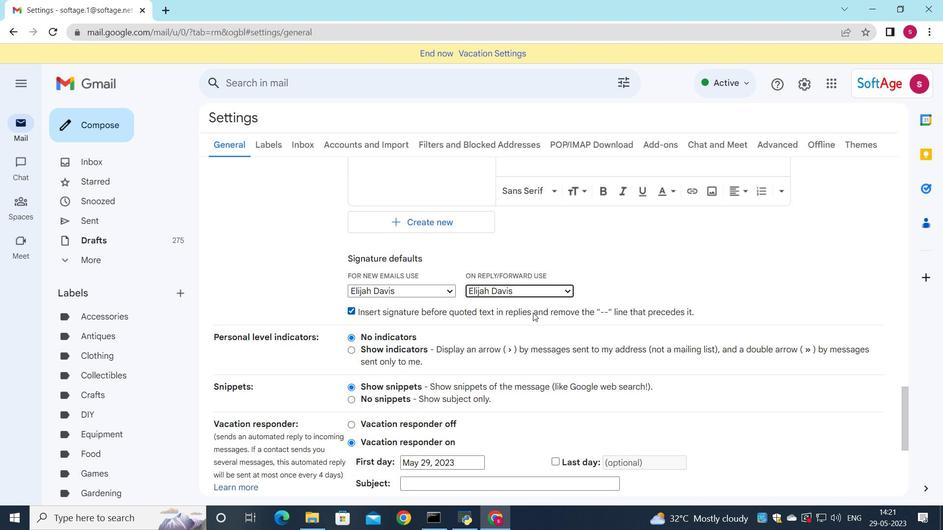 
Action: Mouse scrolled (533, 312) with delta (0, 0)
Screenshot: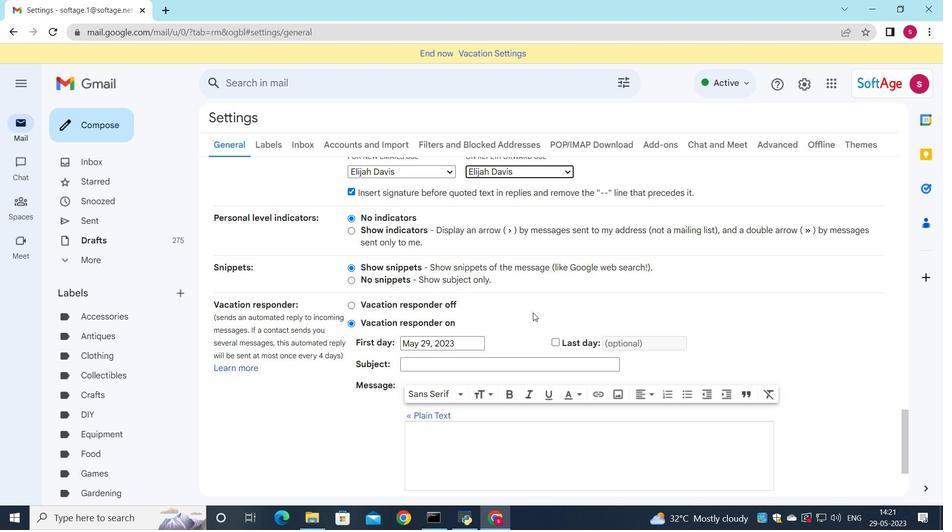 
Action: Mouse scrolled (533, 312) with delta (0, 0)
Screenshot: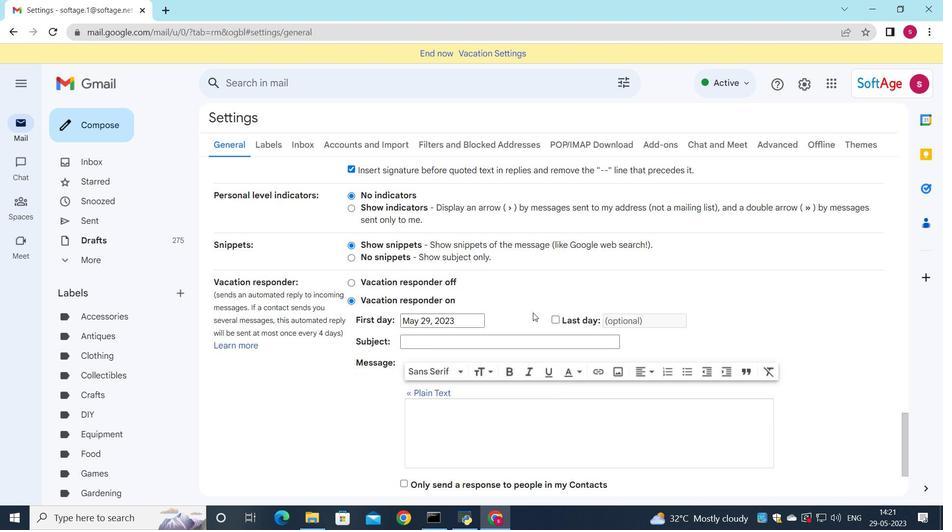 
Action: Mouse scrolled (533, 312) with delta (0, 0)
Screenshot: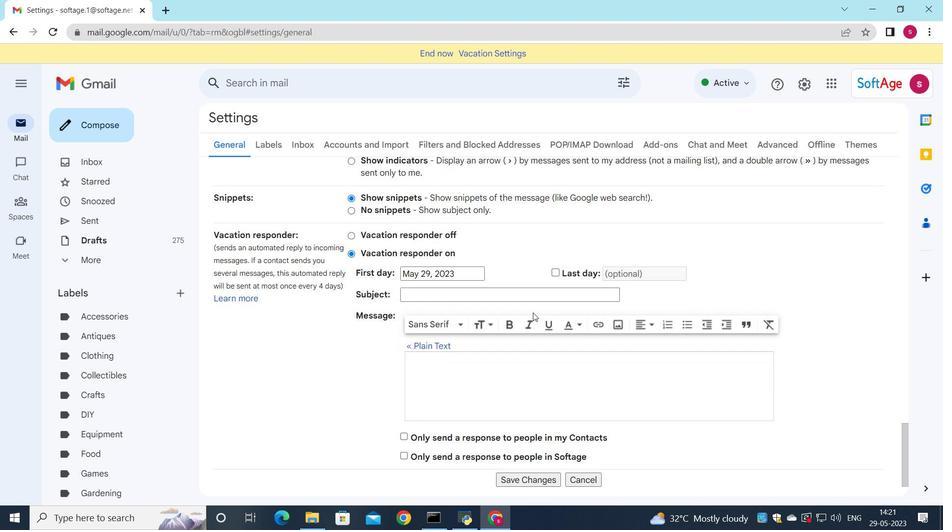 
Action: Mouse scrolled (533, 312) with delta (0, 0)
Screenshot: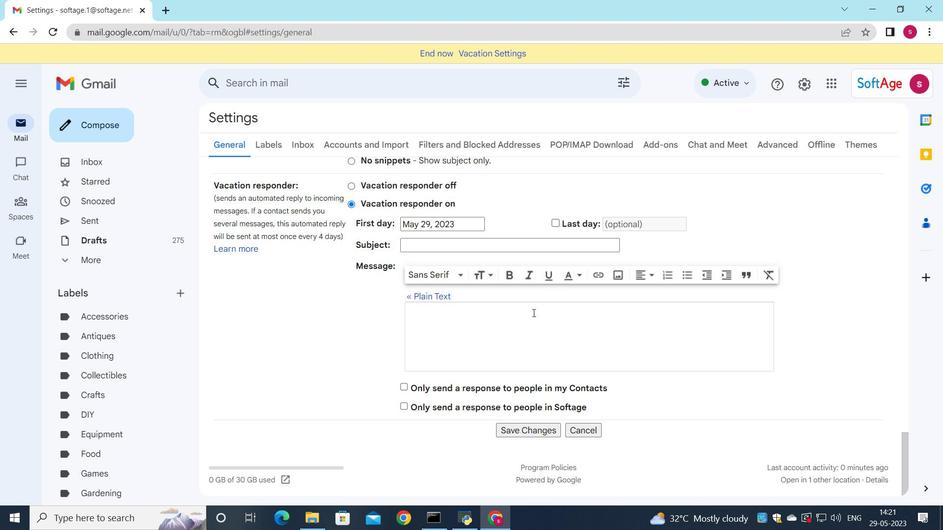 
Action: Mouse scrolled (533, 312) with delta (0, 0)
Screenshot: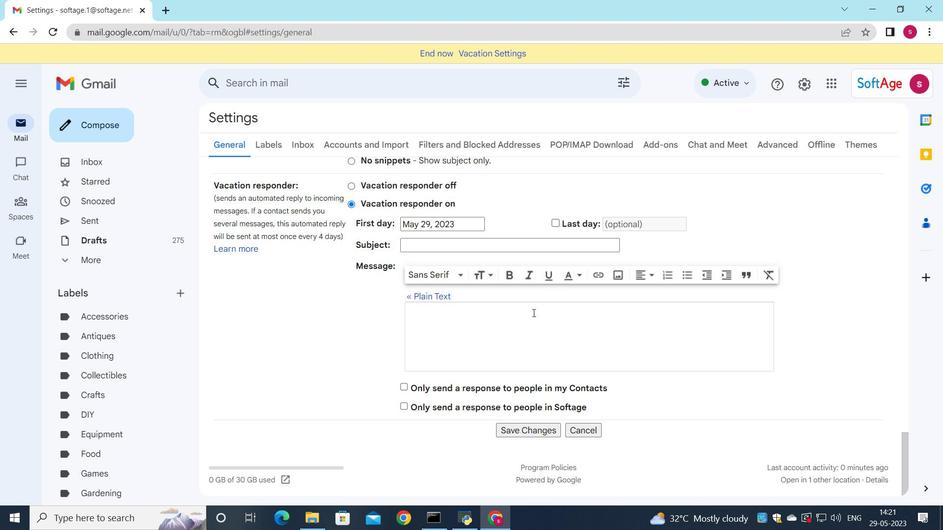 
Action: Mouse scrolled (533, 312) with delta (0, 0)
Screenshot: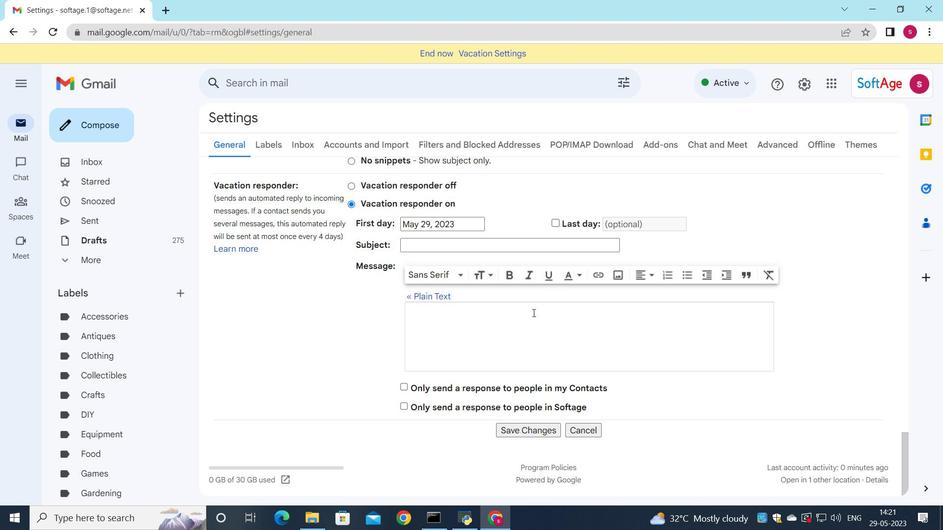 
Action: Mouse scrolled (533, 312) with delta (0, 0)
Screenshot: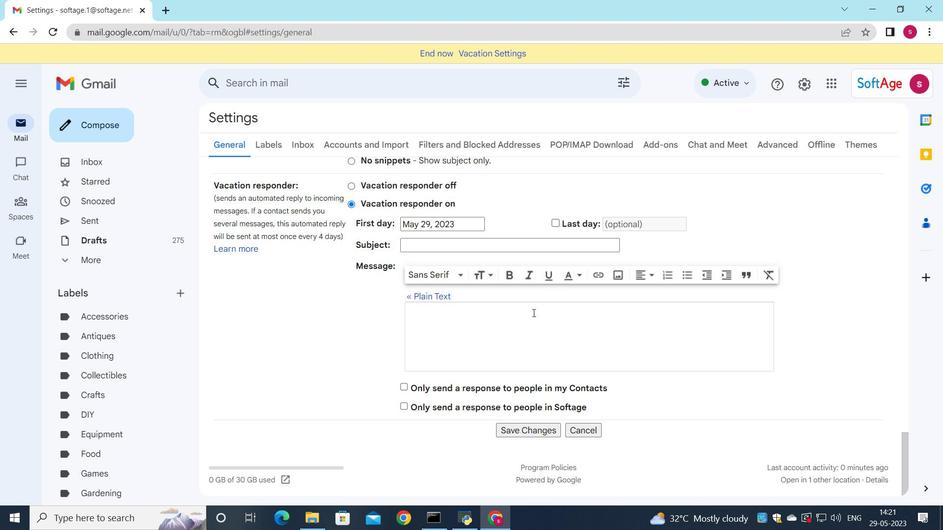
Action: Mouse moved to (529, 427)
Screenshot: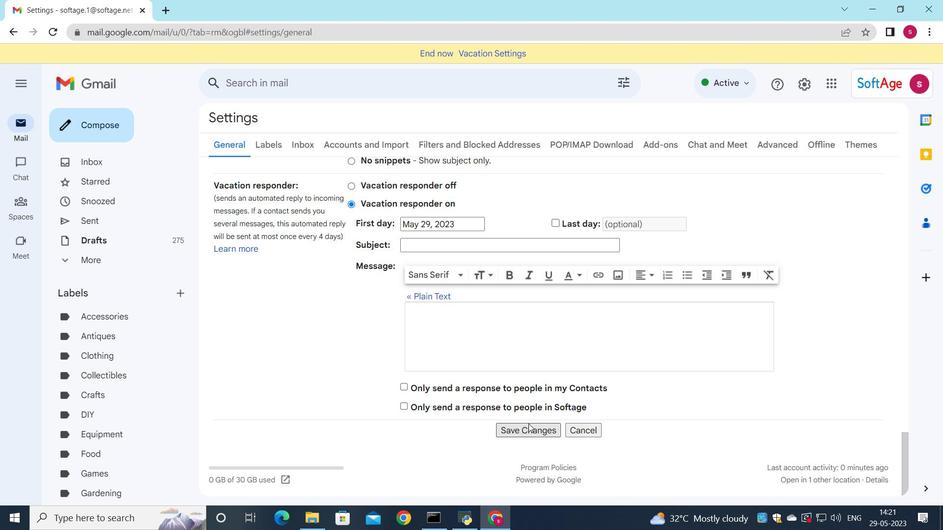 
Action: Mouse pressed left at (529, 427)
Screenshot: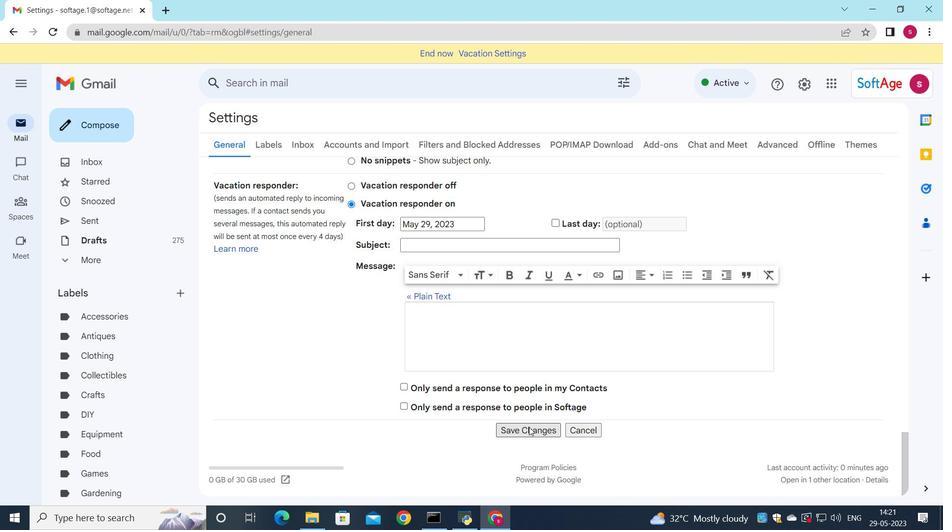 
Action: Mouse moved to (101, 132)
Screenshot: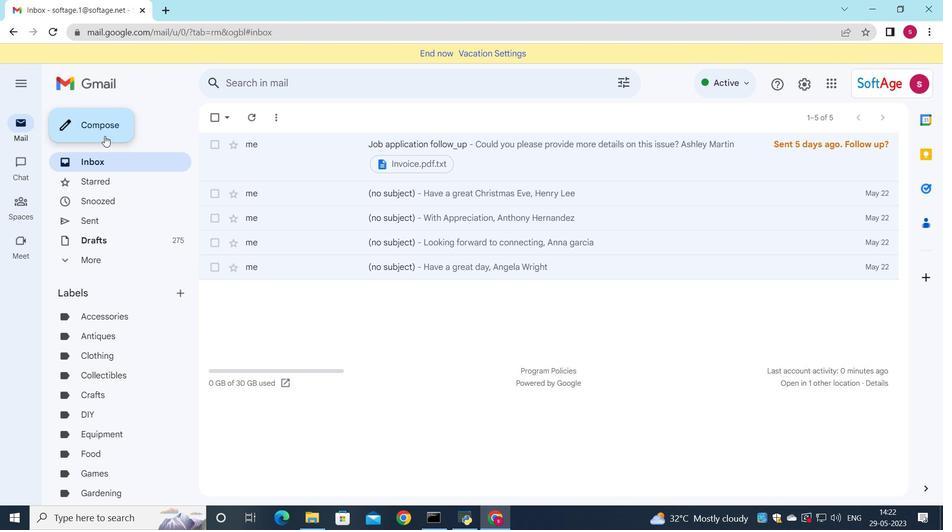 
Action: Mouse pressed left at (101, 132)
Screenshot: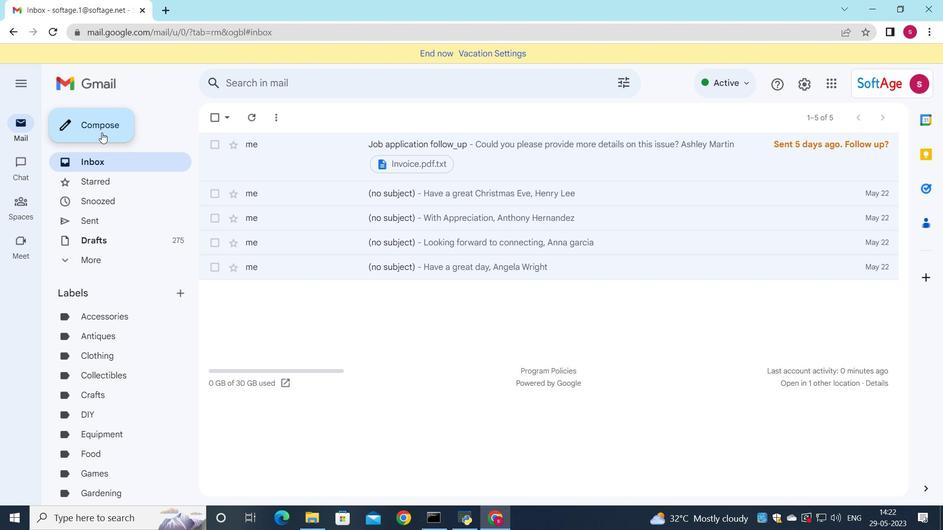 
Action: Mouse moved to (730, 233)
Screenshot: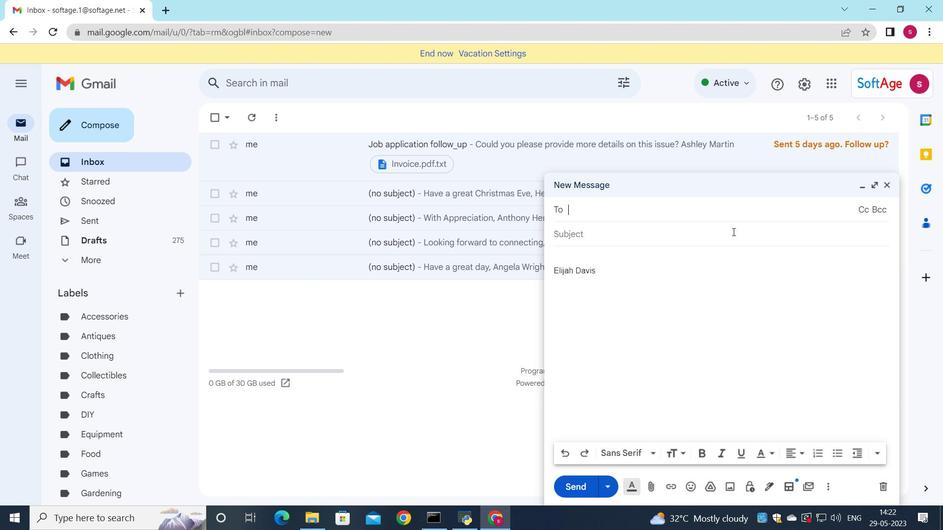 
Action: Key pressed <Key.shift><Key.shift>Request<Key.space>for<Key.space>a<Key.space>reference<Key.space>check
Screenshot: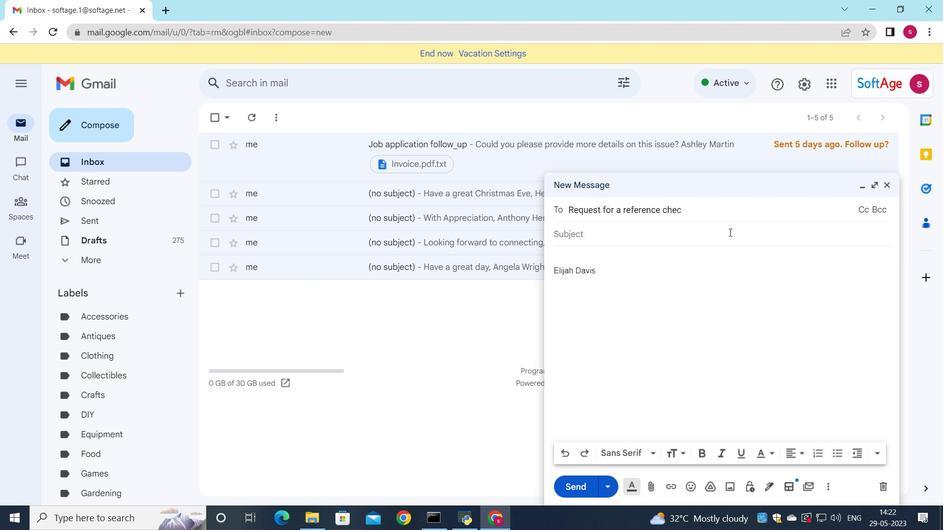 
Action: Mouse moved to (570, 209)
Screenshot: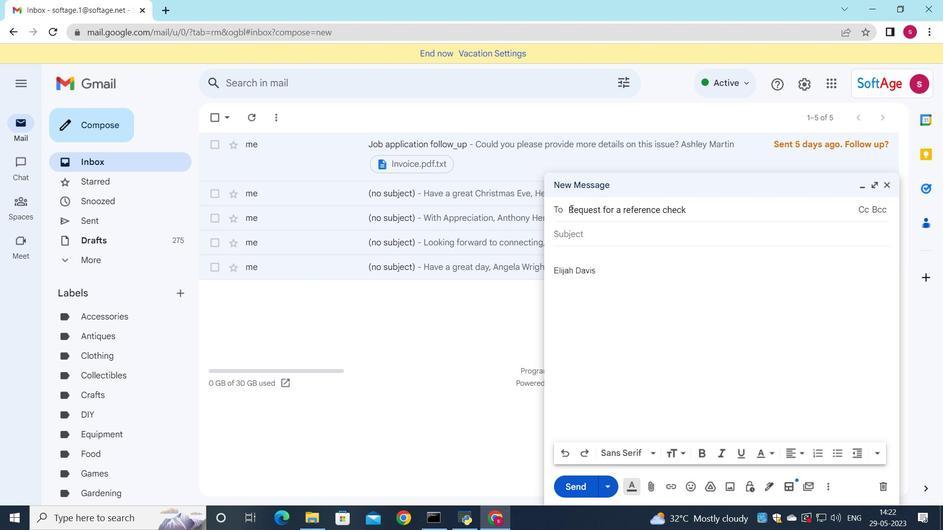 
Action: Mouse pressed left at (570, 209)
Screenshot: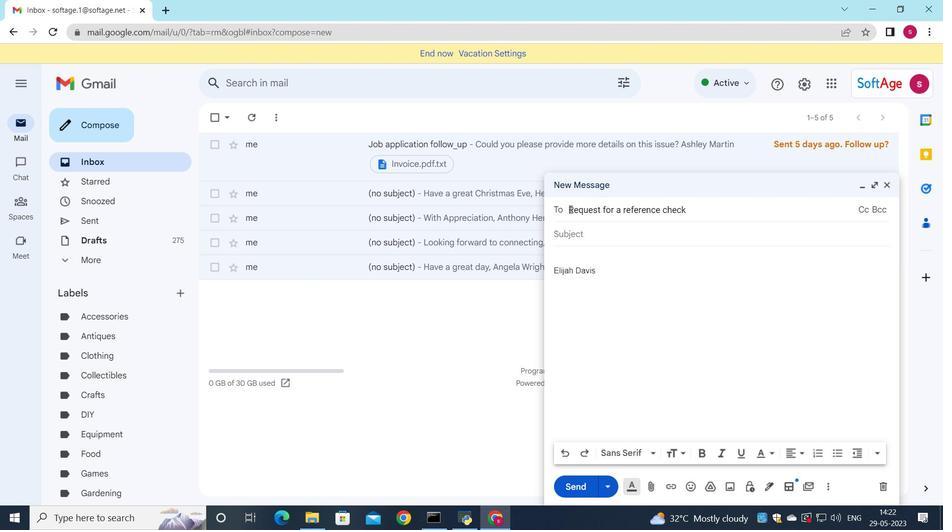 
Action: Mouse moved to (718, 209)
Screenshot: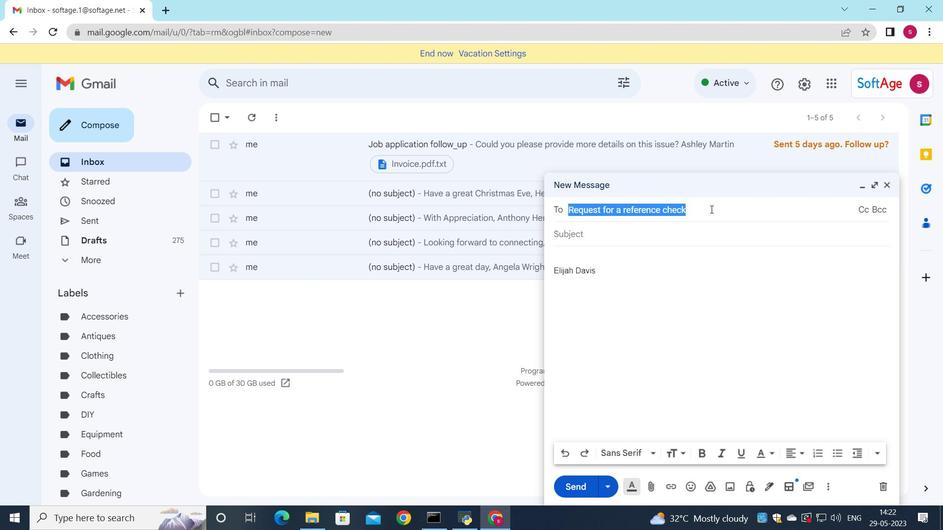 
Action: Key pressed ctrl+C
Screenshot: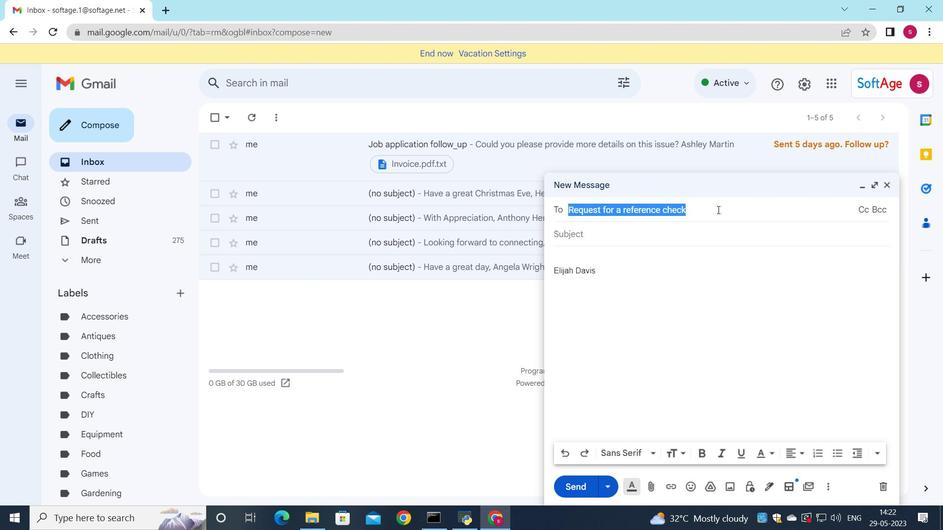 
Action: Mouse moved to (601, 227)
Screenshot: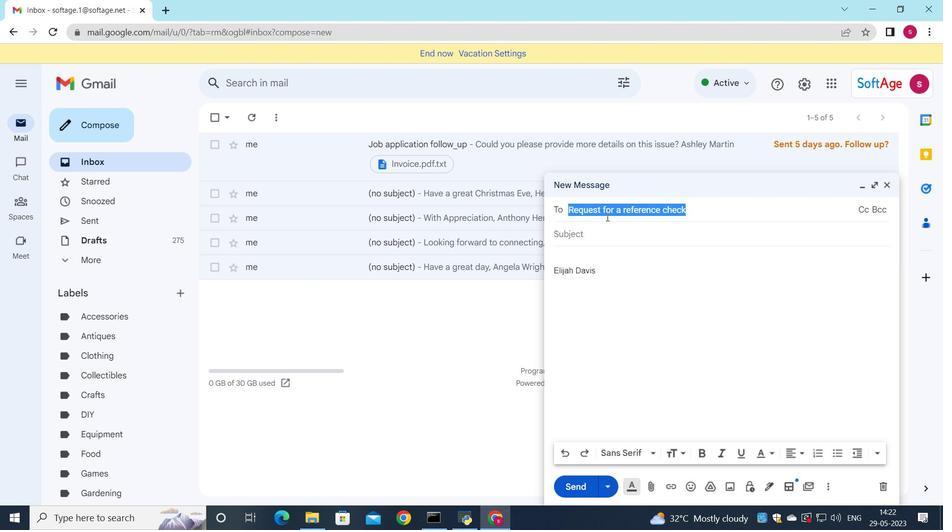 
Action: Mouse pressed left at (601, 227)
Screenshot: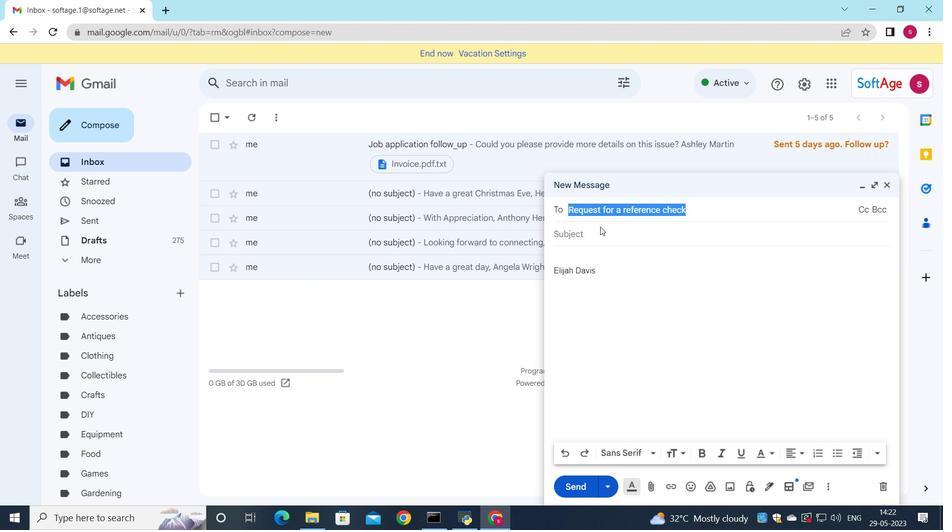 
Action: Mouse moved to (603, 231)
Screenshot: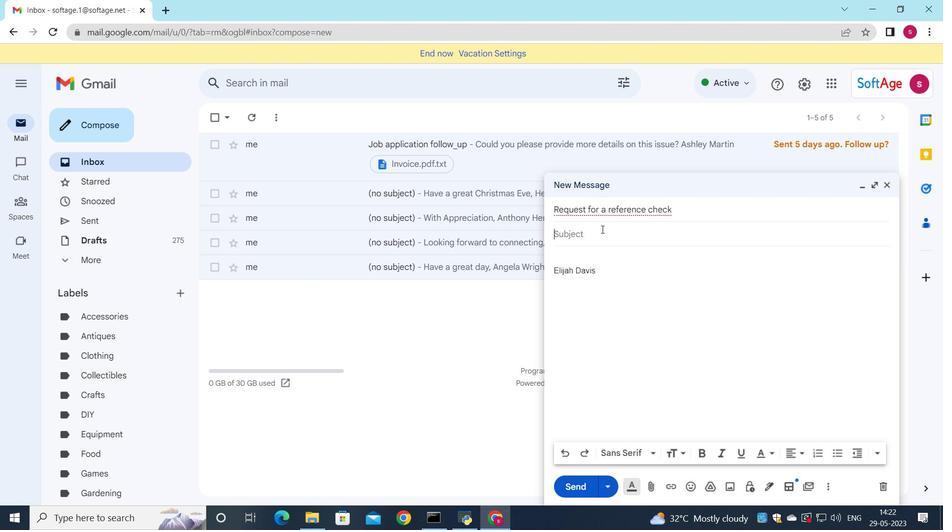 
Action: Mouse pressed left at (603, 231)
Screenshot: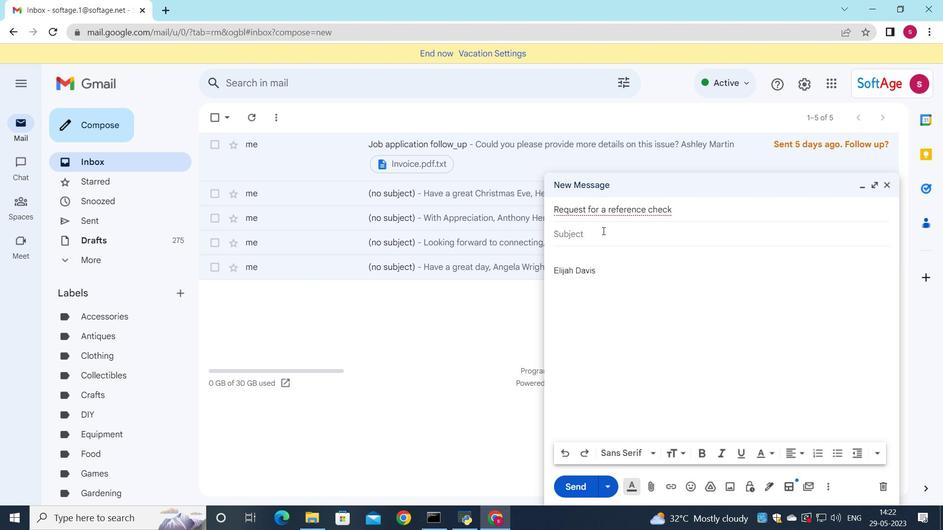 
Action: Mouse moved to (602, 235)
Screenshot: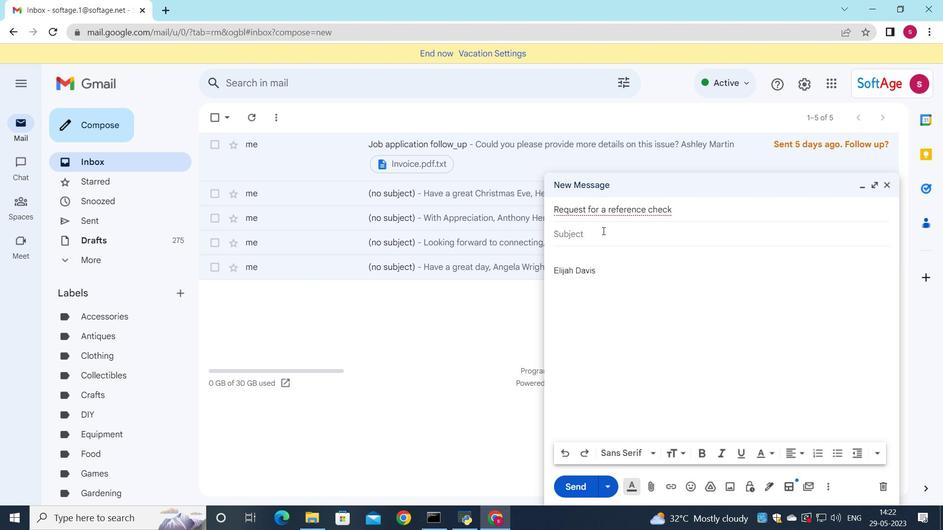 
Action: Mouse pressed left at (602, 235)
Screenshot: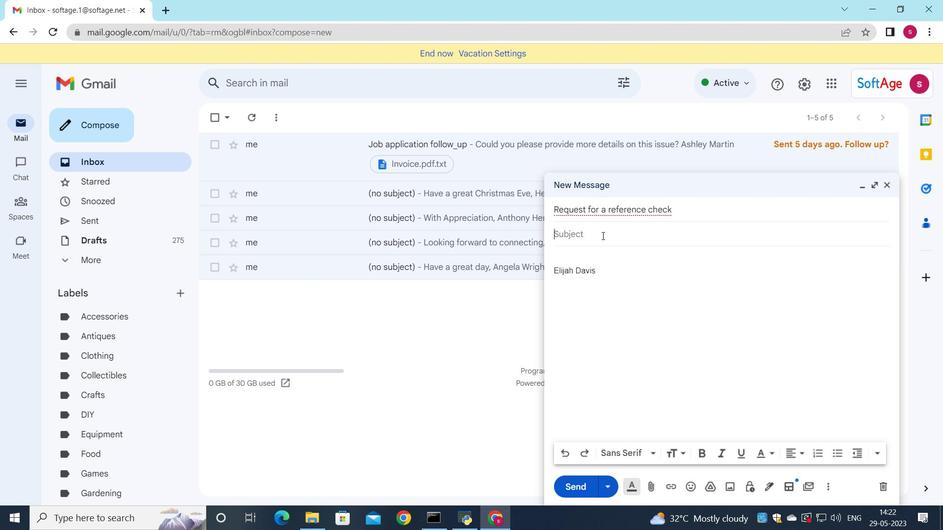 
Action: Key pressed ctrl+V
Screenshot: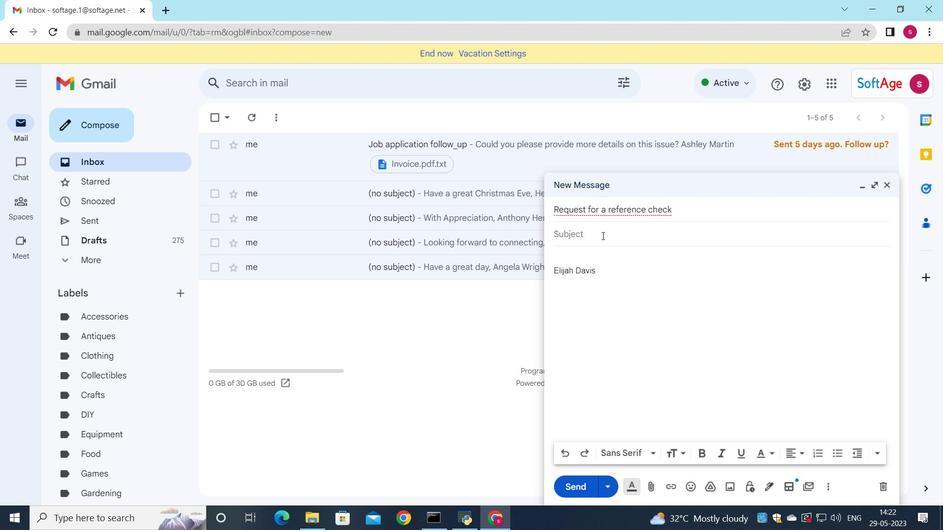 
Action: Mouse moved to (597, 215)
Screenshot: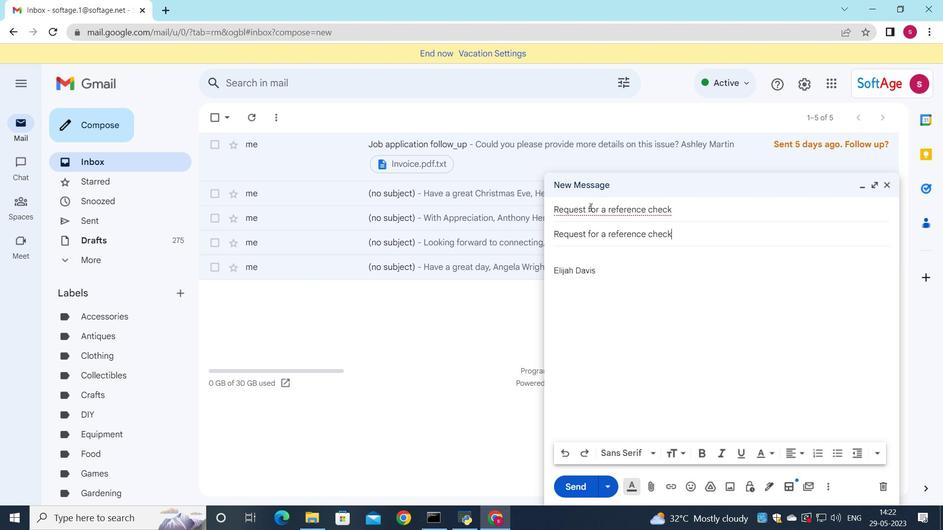 
Action: Mouse pressed left at (597, 215)
Screenshot: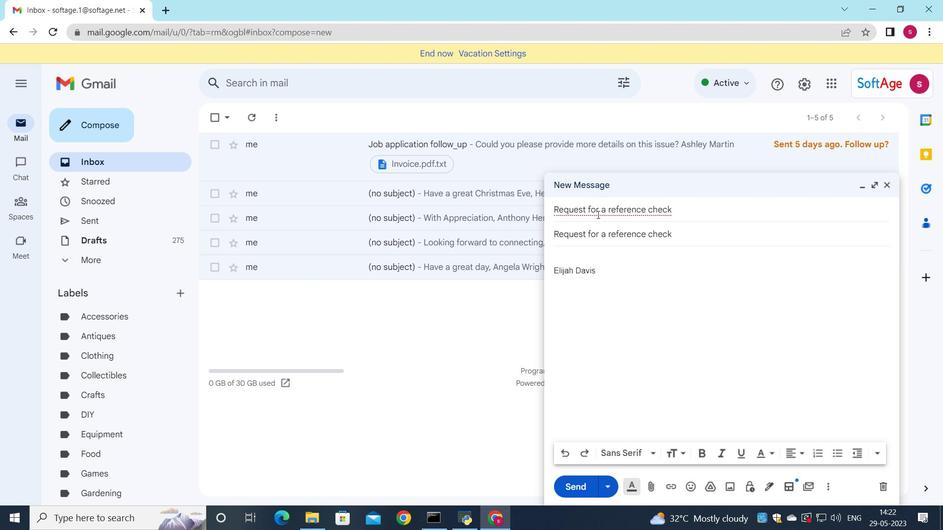 
Action: Mouse moved to (595, 213)
Screenshot: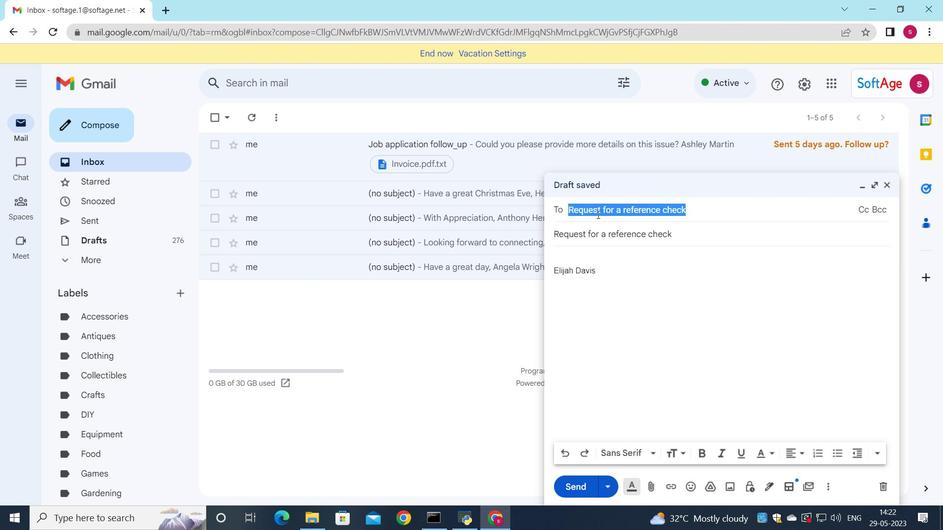 
Action: Key pressed <Key.delete>
Screenshot: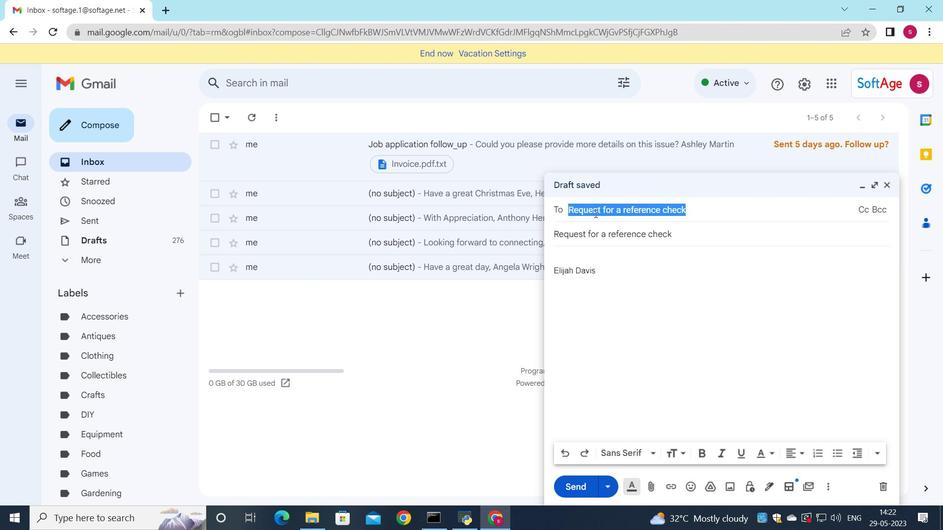 
Action: Mouse moved to (566, 254)
Screenshot: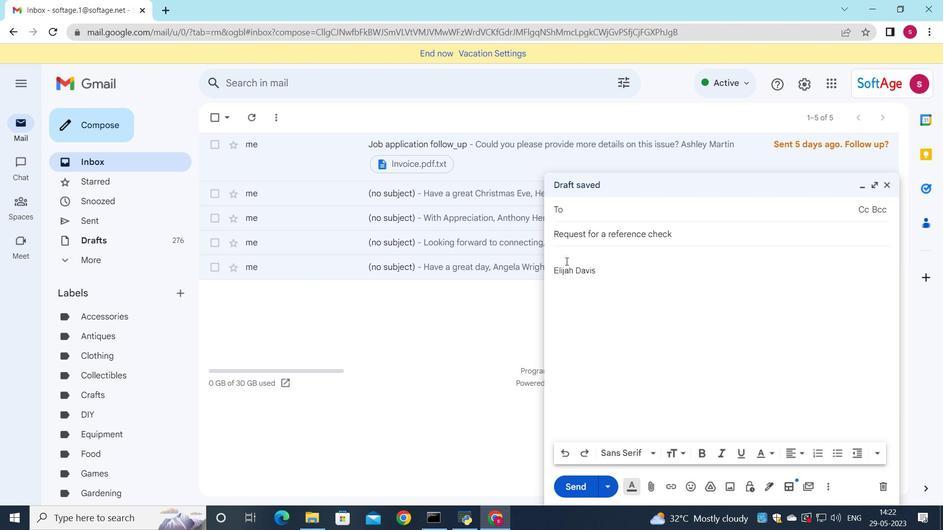 
Action: Mouse pressed left at (566, 254)
Screenshot: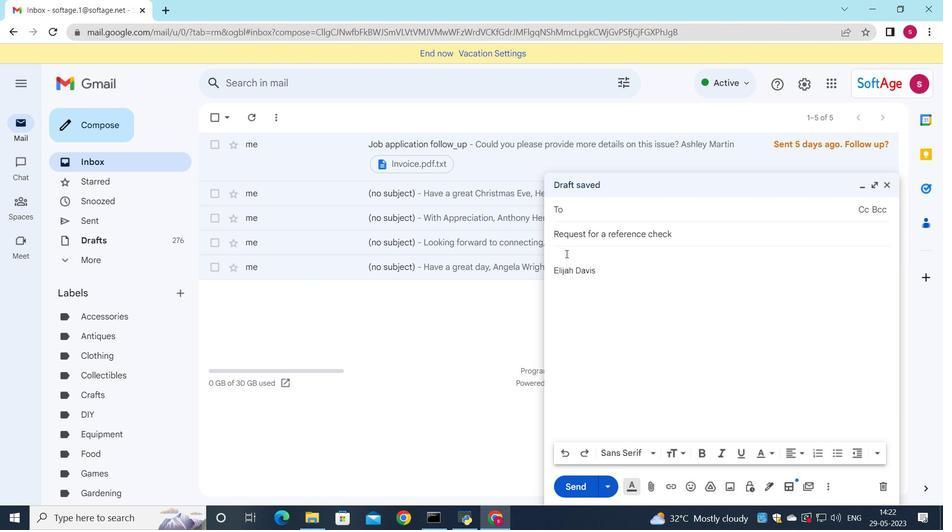
Action: Key pressed <Key.shift_r><Key.shift_r>I<Key.space>am<Key.space>writing<Key.space>to<Key.space>confirm<Key.space>the<Key.space>details<Key.space>of<Key.space>the<Key.space>meeting.
Screenshot: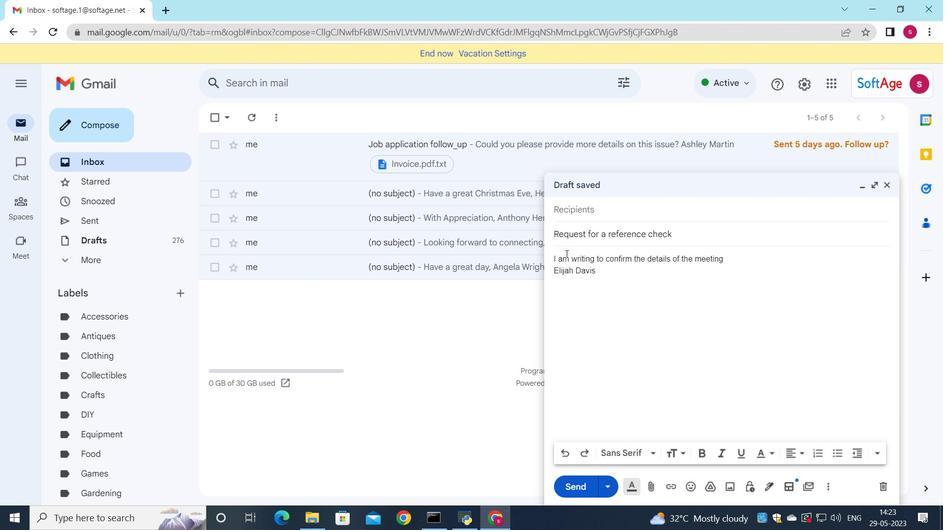 
Action: Mouse moved to (556, 259)
Screenshot: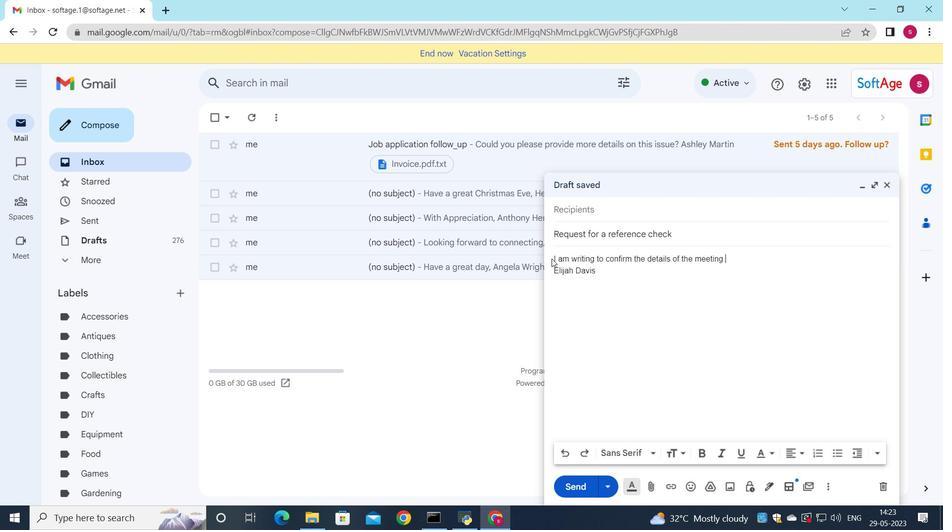 
Action: Mouse pressed left at (556, 259)
Screenshot: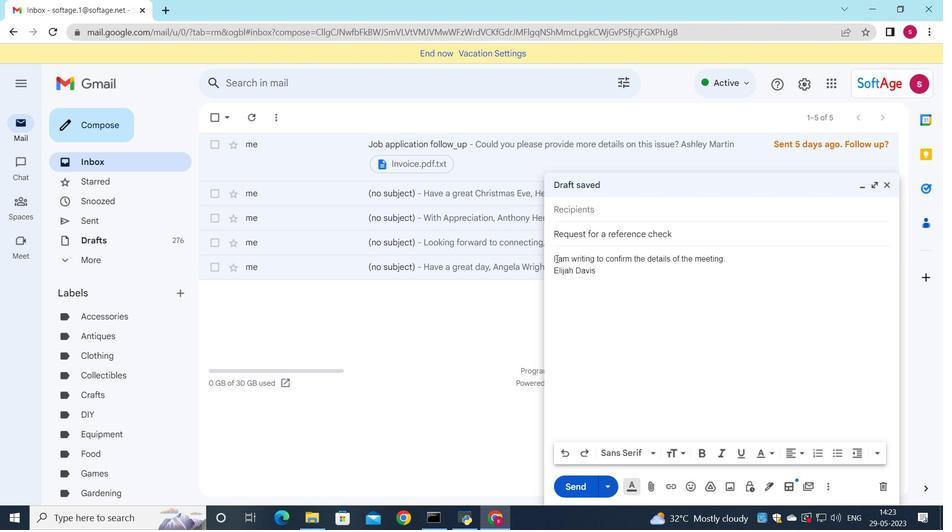 
Action: Mouse moved to (740, 262)
Screenshot: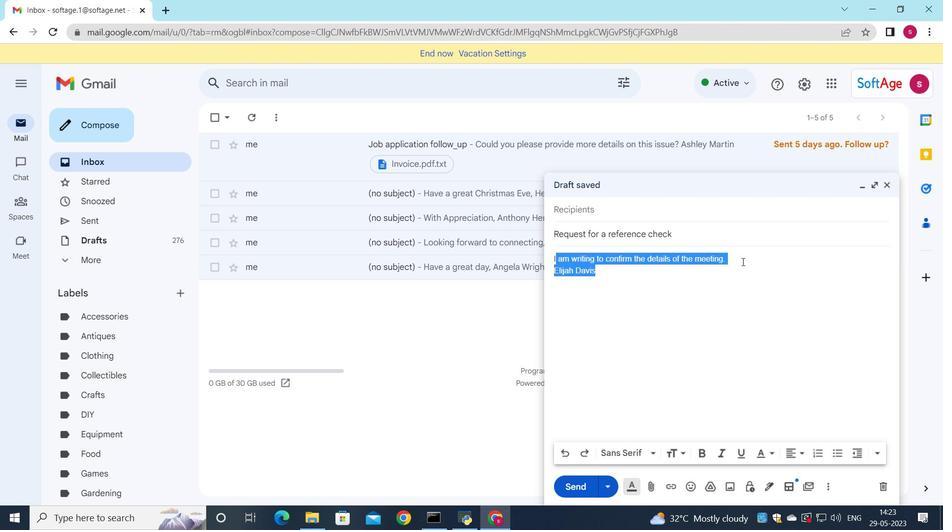 
Action: Mouse pressed left at (740, 262)
Screenshot: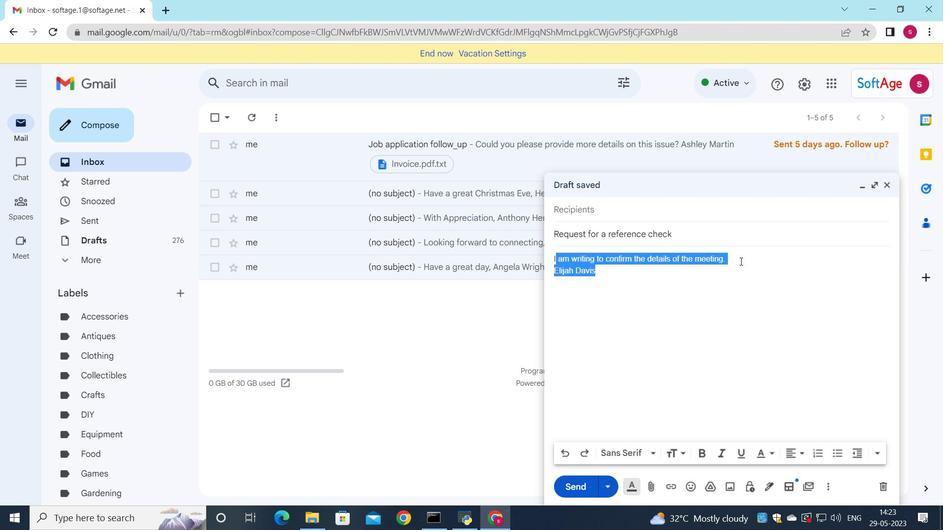 
Action: Mouse pressed left at (740, 262)
Screenshot: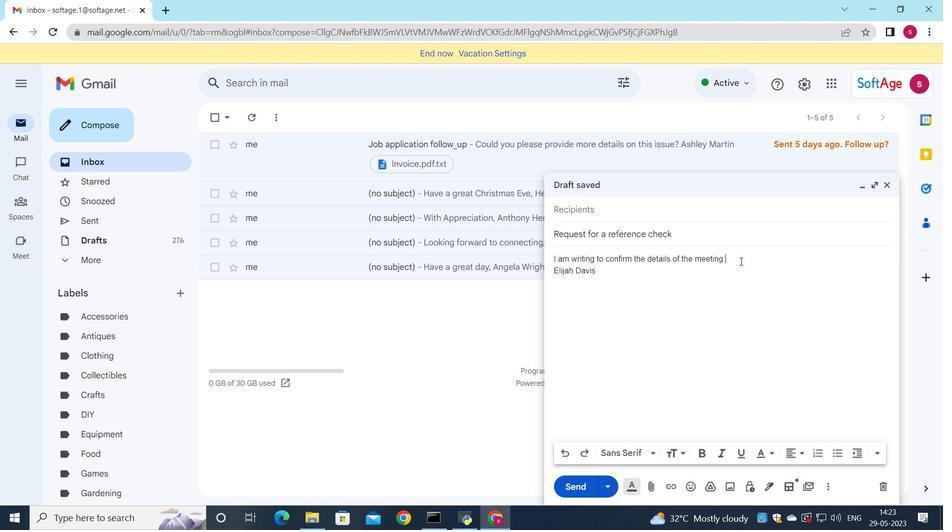 
Action: Mouse moved to (681, 457)
Screenshot: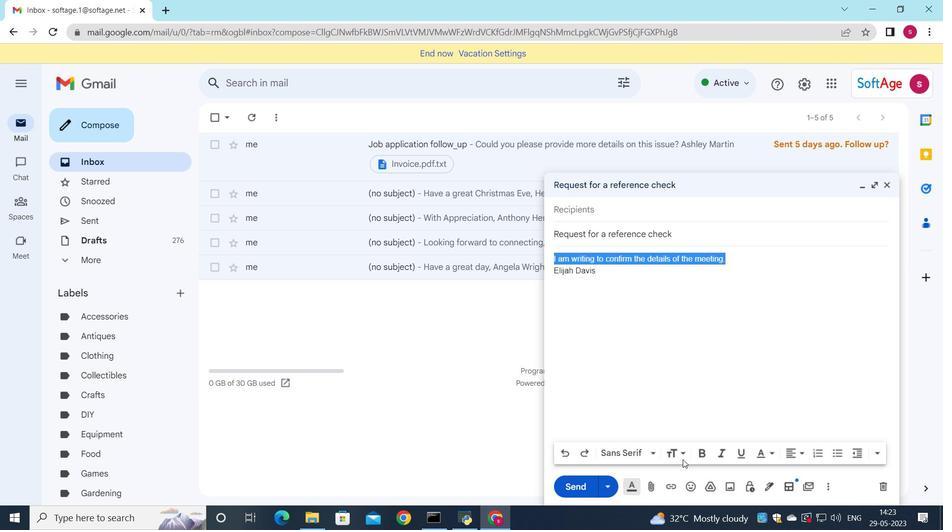 
Action: Mouse pressed left at (681, 457)
Screenshot: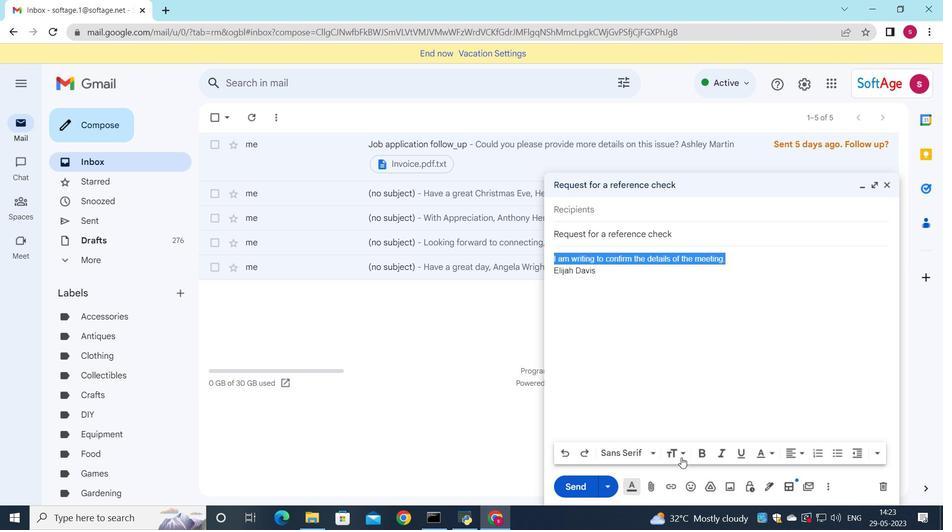 
Action: Mouse moved to (733, 417)
Screenshot: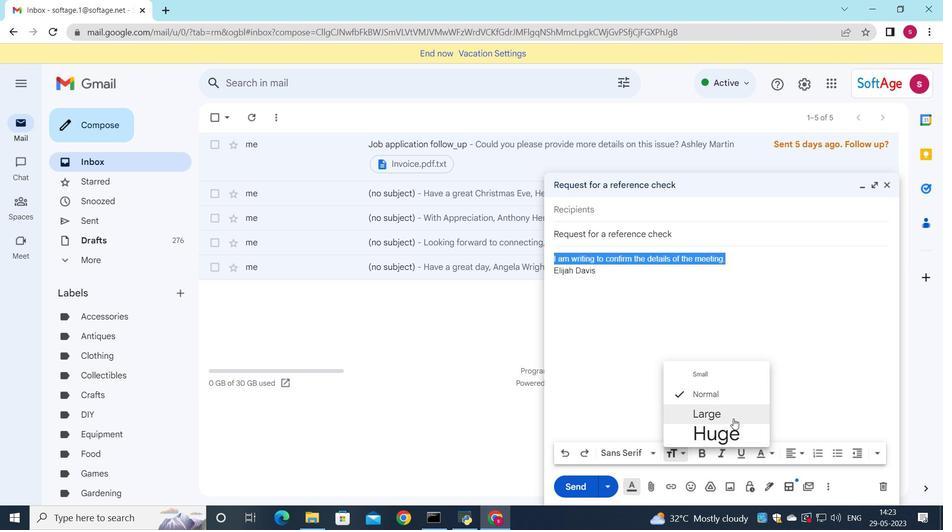 
Action: Mouse pressed left at (733, 417)
Screenshot: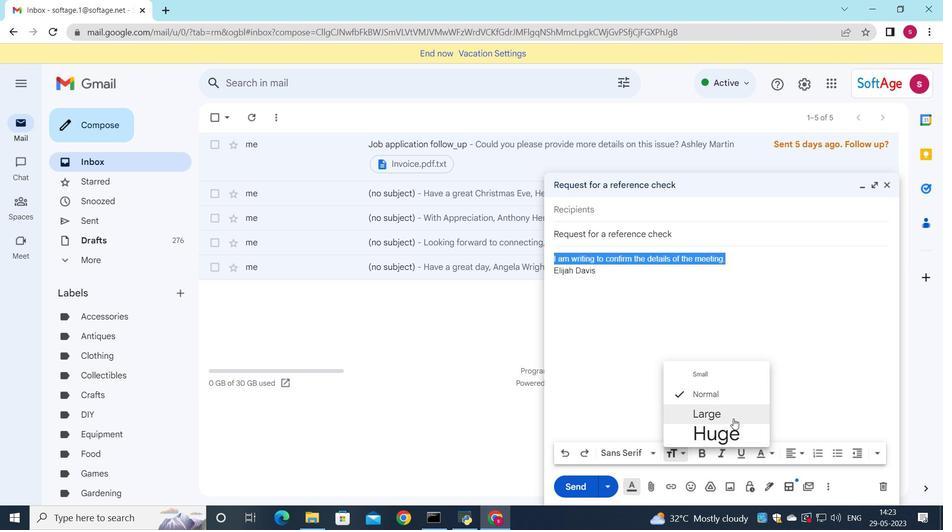 
Action: Mouse moved to (802, 457)
Screenshot: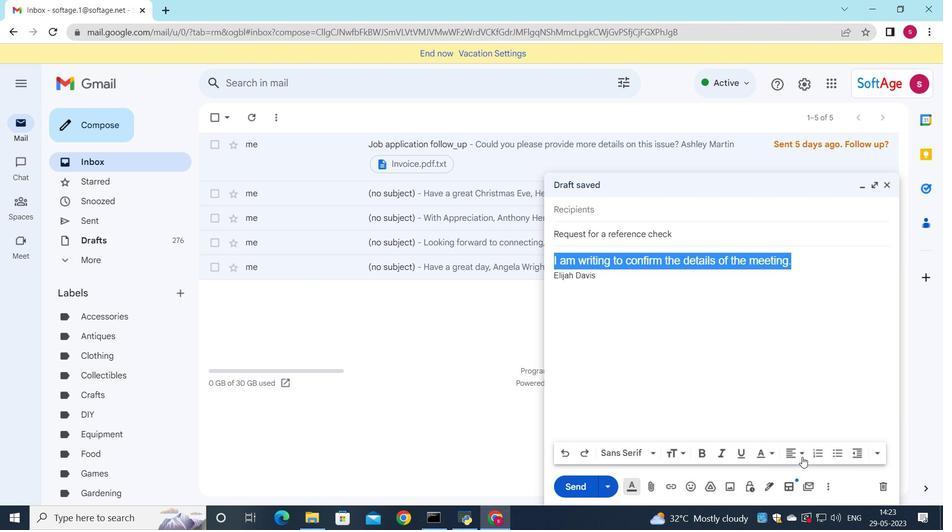 
Action: Mouse pressed left at (802, 457)
Screenshot: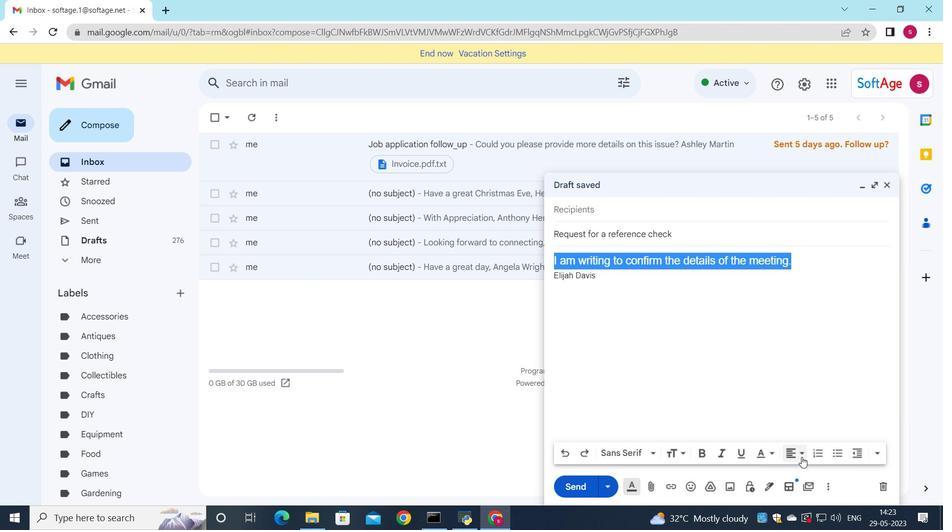 
Action: Mouse moved to (792, 423)
Screenshot: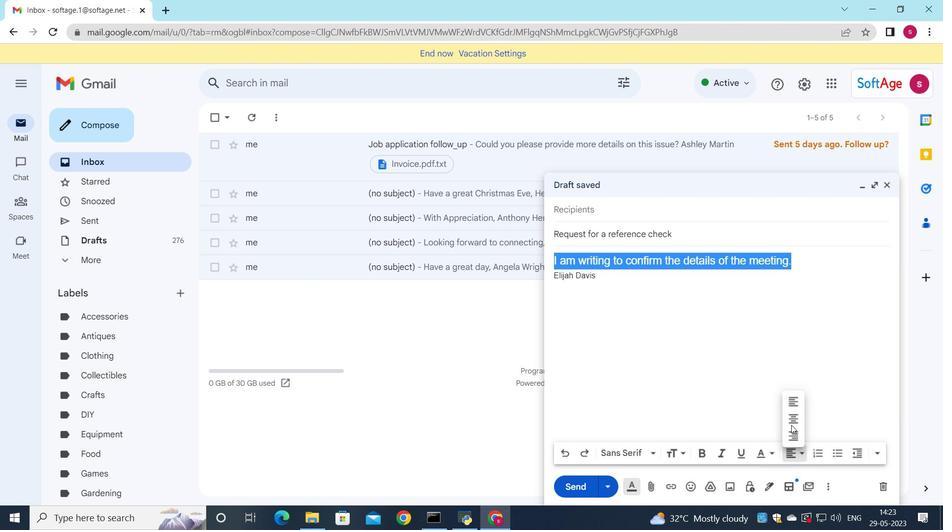 
Action: Mouse pressed left at (792, 423)
Screenshot: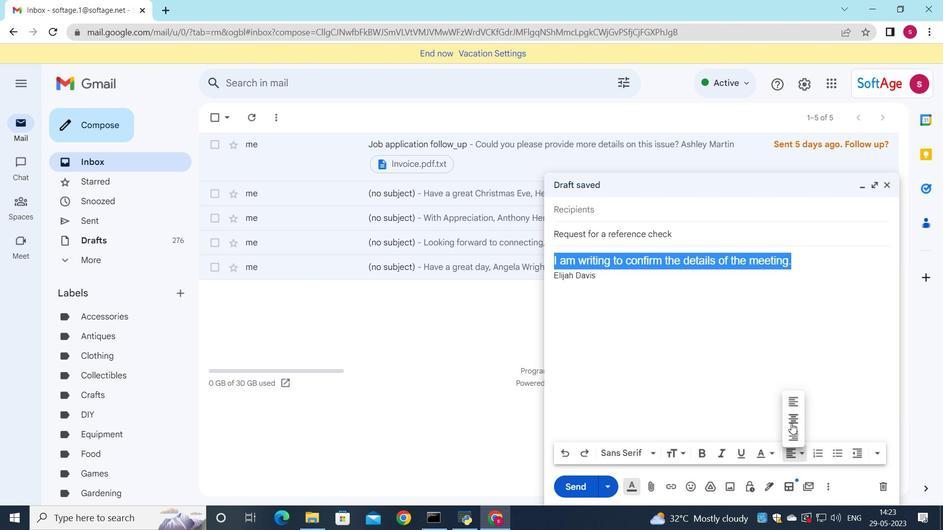 
Action: Mouse moved to (597, 214)
Screenshot: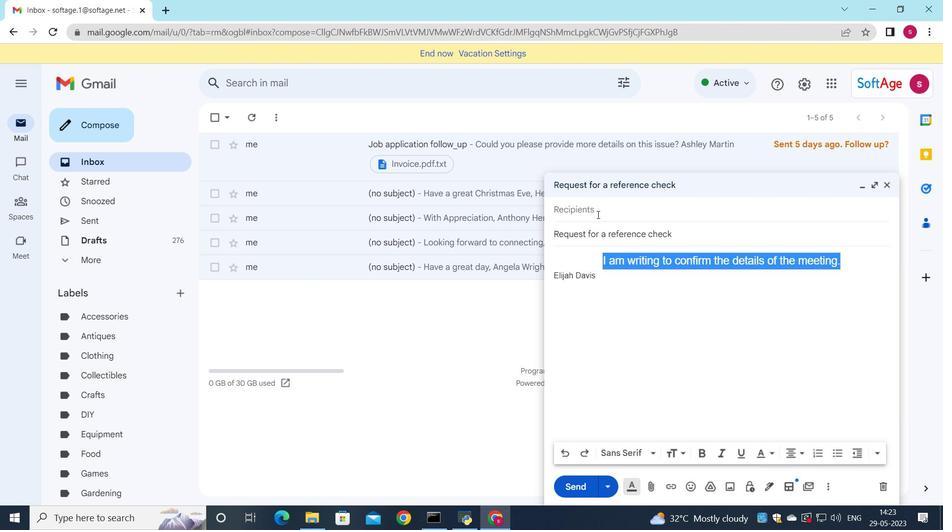 
Action: Mouse pressed left at (597, 214)
Screenshot: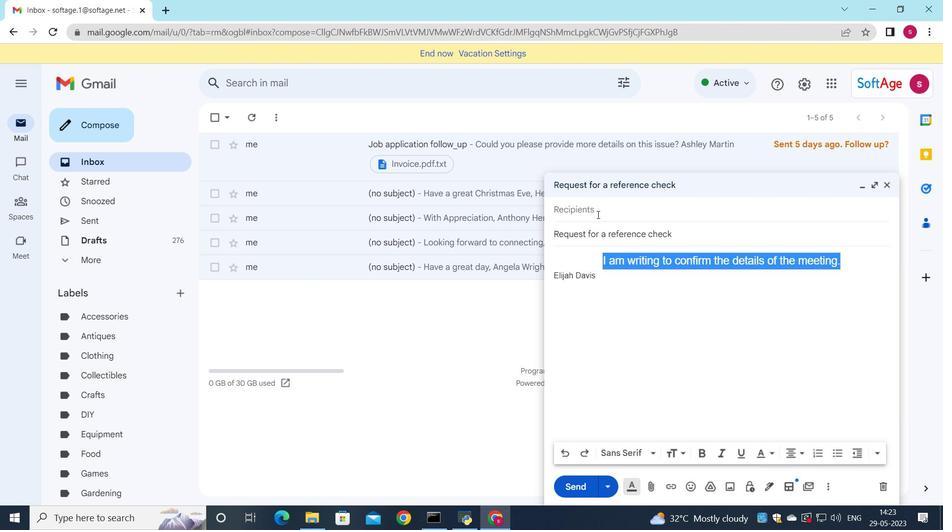 
Action: Key pressed <Key.down><Key.down><Key.down><Key.down><Key.down><Key.down><Key.down><Key.down><Key.up><Key.enter><Key.down><Key.down><Key.down><Key.down><Key.down><Key.down><Key.down><Key.down><Key.enter>
Screenshot: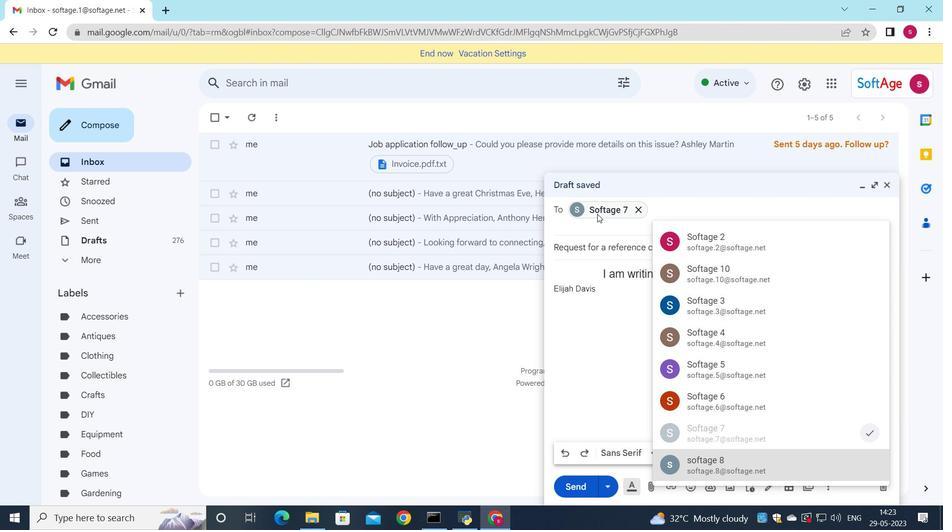
Action: Mouse moved to (867, 229)
Screenshot: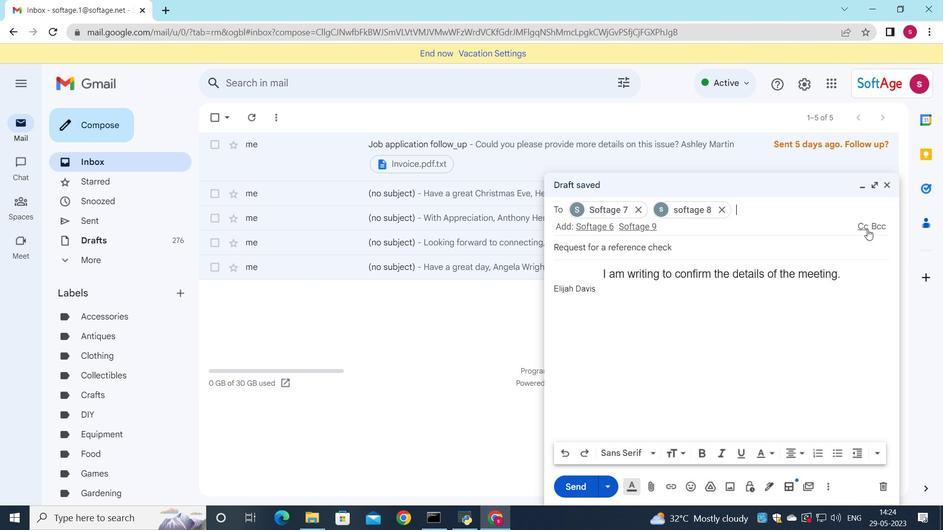 
Action: Mouse pressed left at (867, 229)
Screenshot: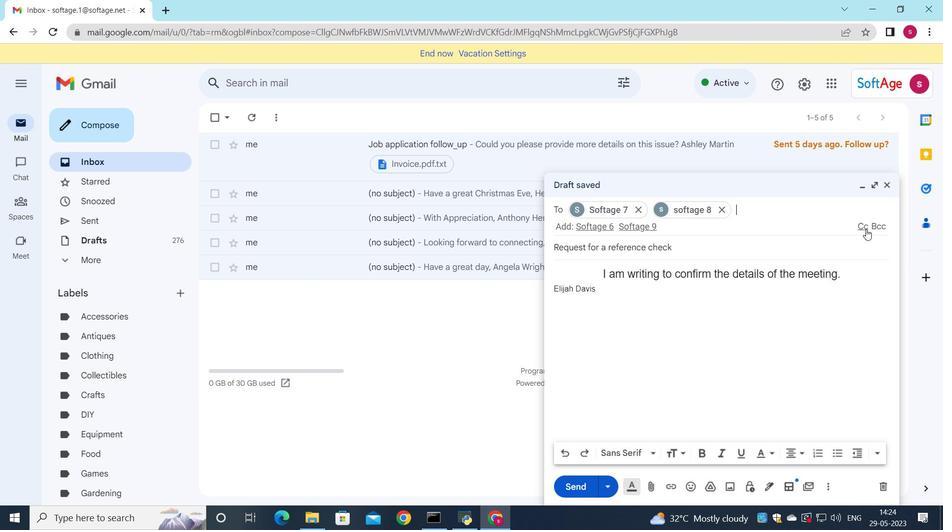 
Action: Mouse moved to (863, 229)
Screenshot: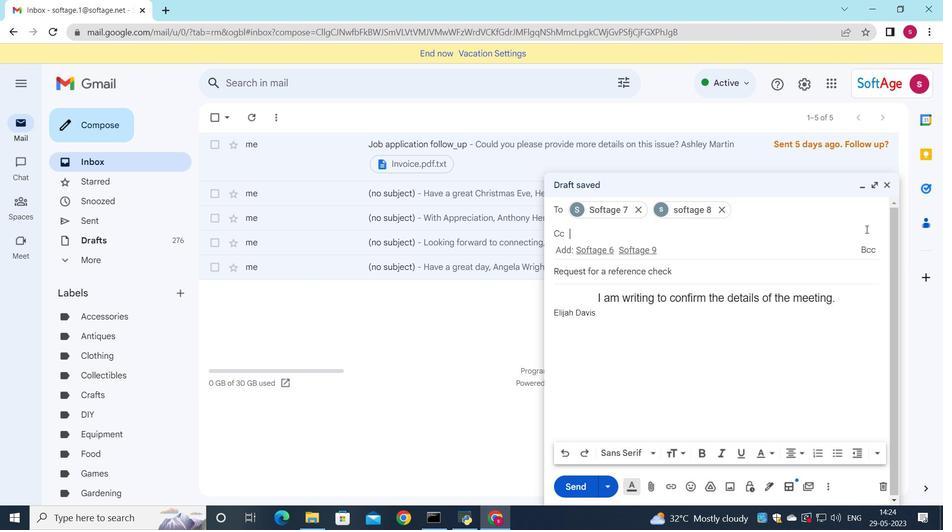 
Action: Key pressed softage.9
Screenshot: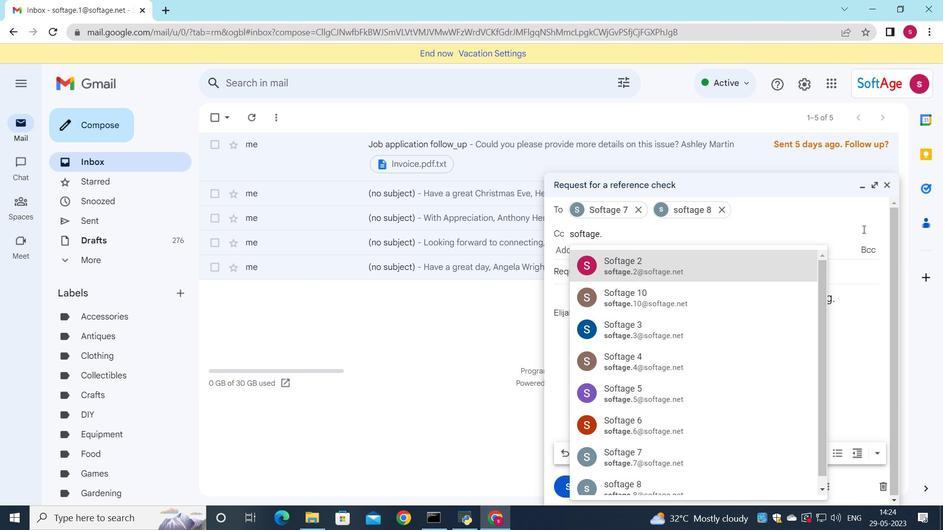 
Action: Mouse moved to (771, 261)
Screenshot: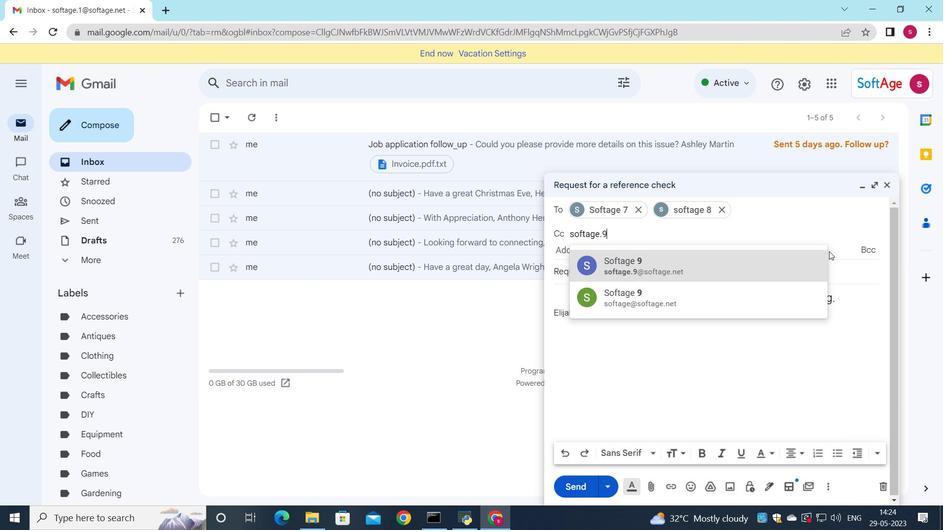
Action: Mouse pressed left at (771, 261)
Screenshot: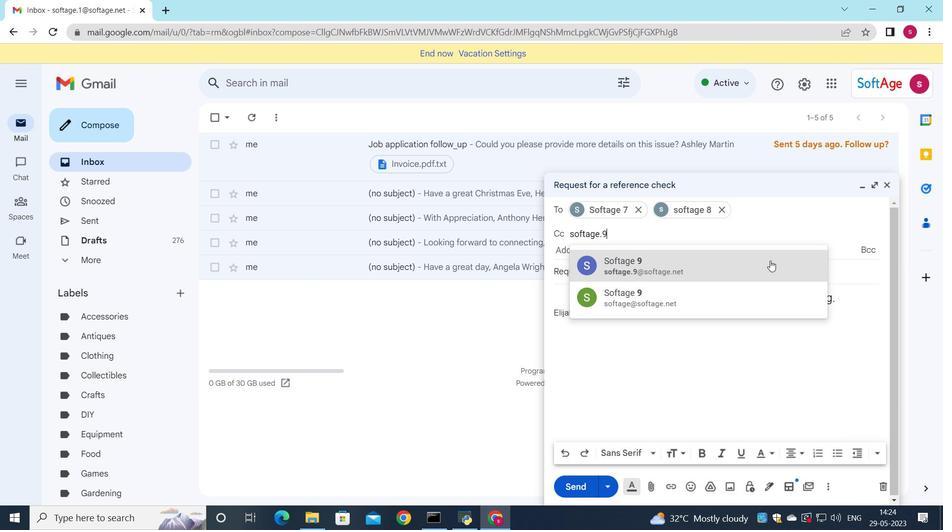 
Action: Mouse moved to (573, 485)
Screenshot: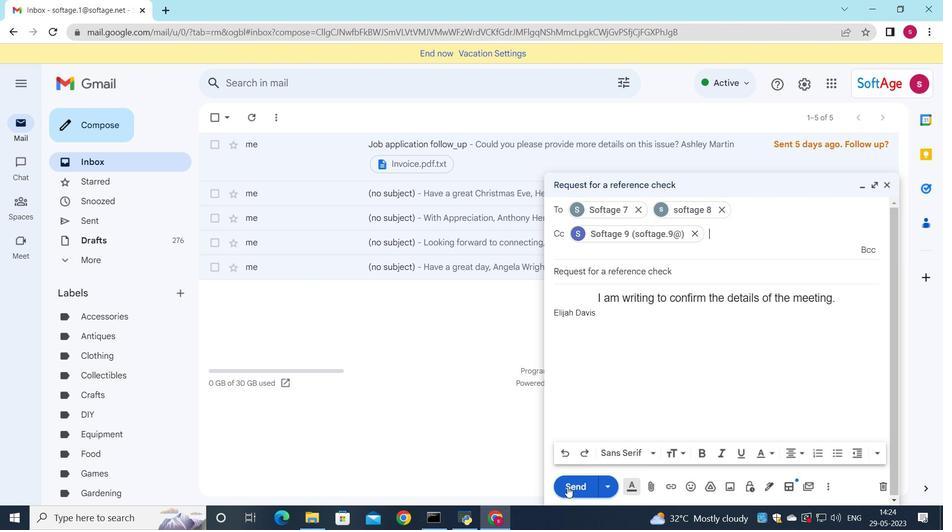 
Action: Mouse pressed left at (573, 485)
Screenshot: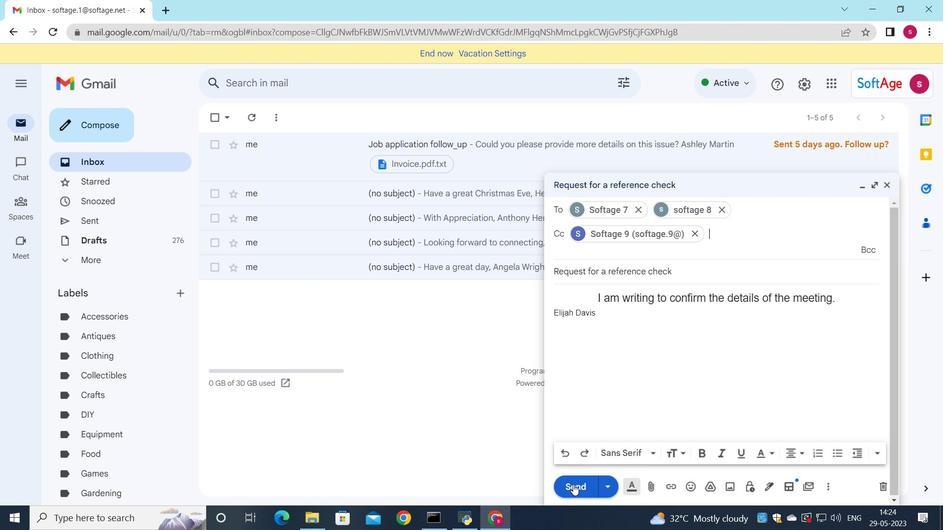 
Action: Mouse moved to (96, 216)
Screenshot: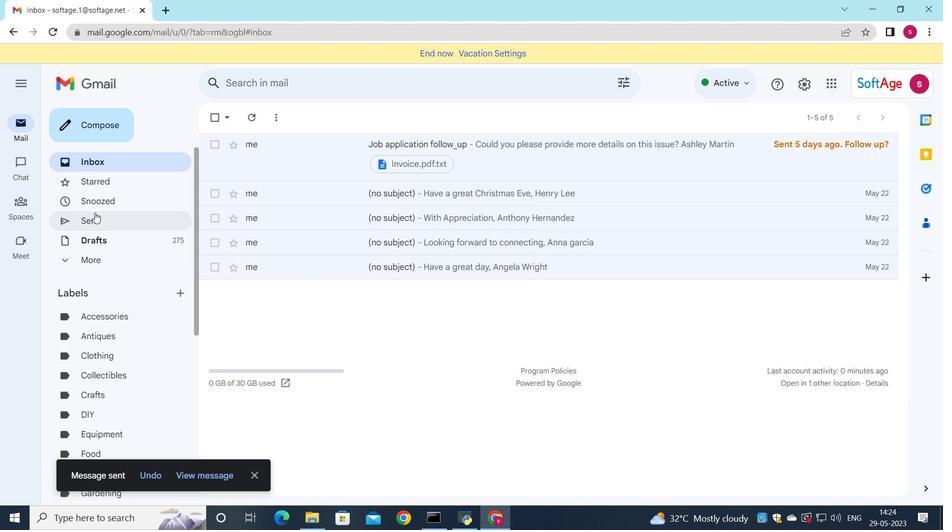 
Action: Mouse pressed left at (96, 216)
Screenshot: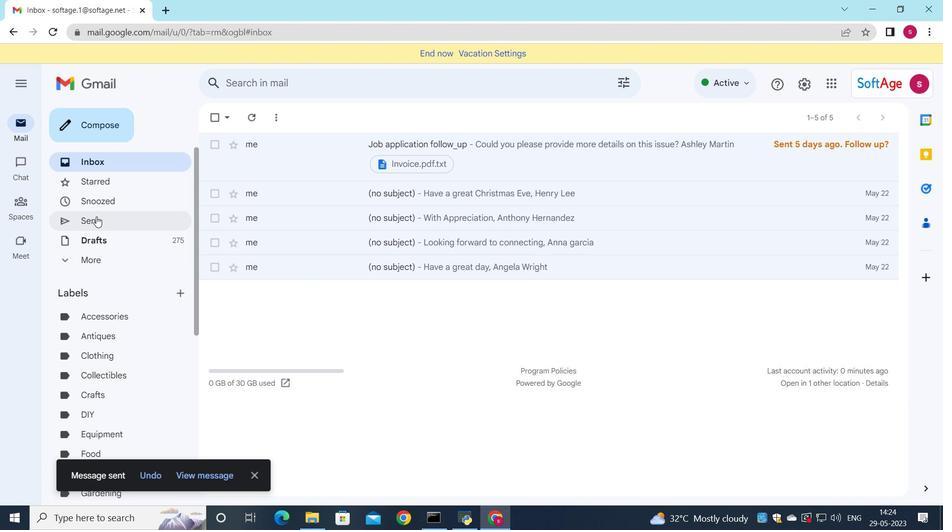 
Action: Mouse moved to (335, 174)
Screenshot: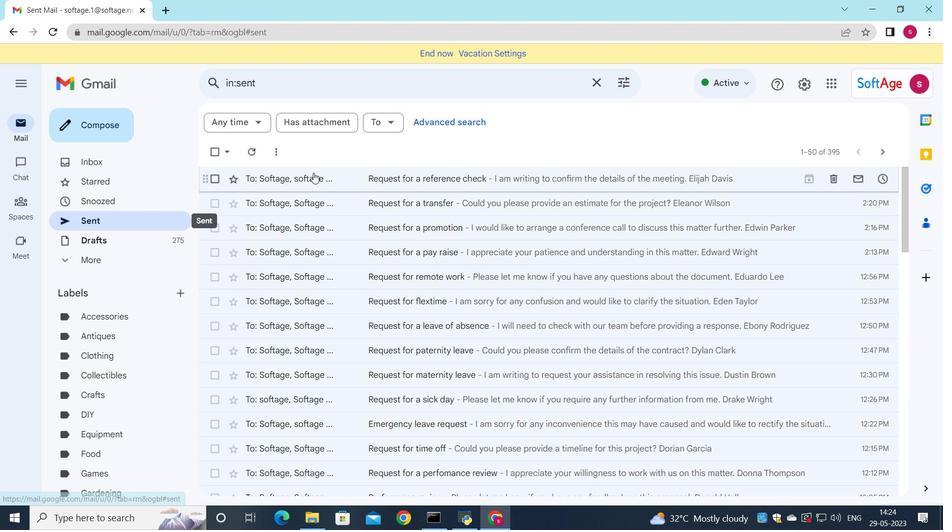 
Action: Mouse pressed left at (335, 174)
Screenshot: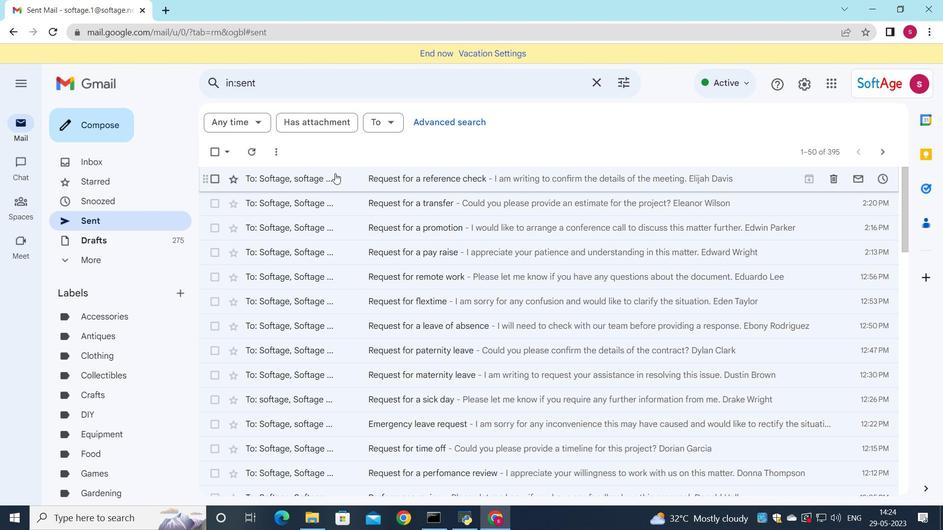 
Action: Mouse moved to (725, 159)
Screenshot: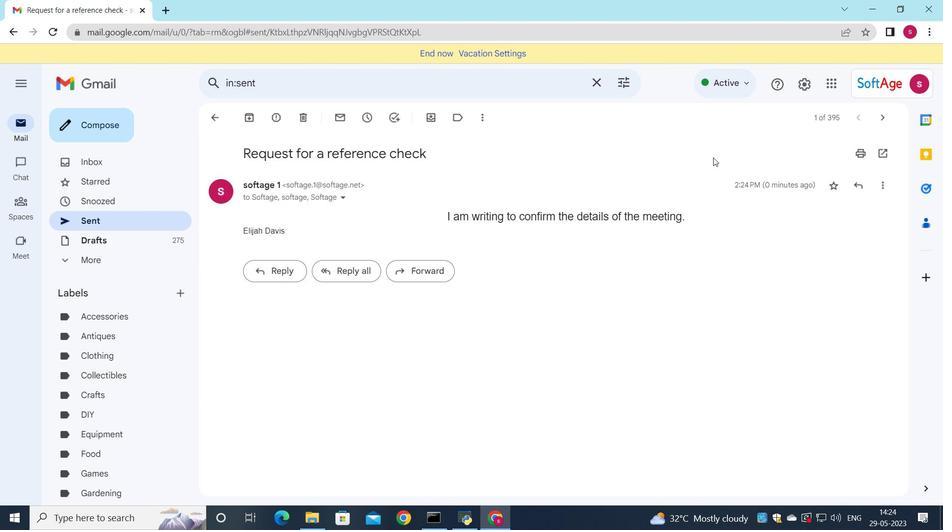 
